 Task: Add Attachment from Trello to Card Card0000000054 in Board Board0000000014 in Workspace WS0000000005 in Trello. Add Cover Blue to Card Card0000000054 in Board Board0000000014 in Workspace WS0000000005 in Trello. Add "Copy Card To …" Button titled Button0000000054 to "bottom" of the list "To Do" to Card Card0000000054 in Board Board0000000014 in Workspace WS0000000005 in Trello. Add Description DS0000000054 to Card Card0000000054 in Board Board0000000014 in Workspace WS0000000005 in Trello. Add Comment CM0000000054 to Card Card0000000054 in Board Board0000000014 in Workspace WS0000000005 in Trello
Action: Mouse moved to (140, 354)
Screenshot: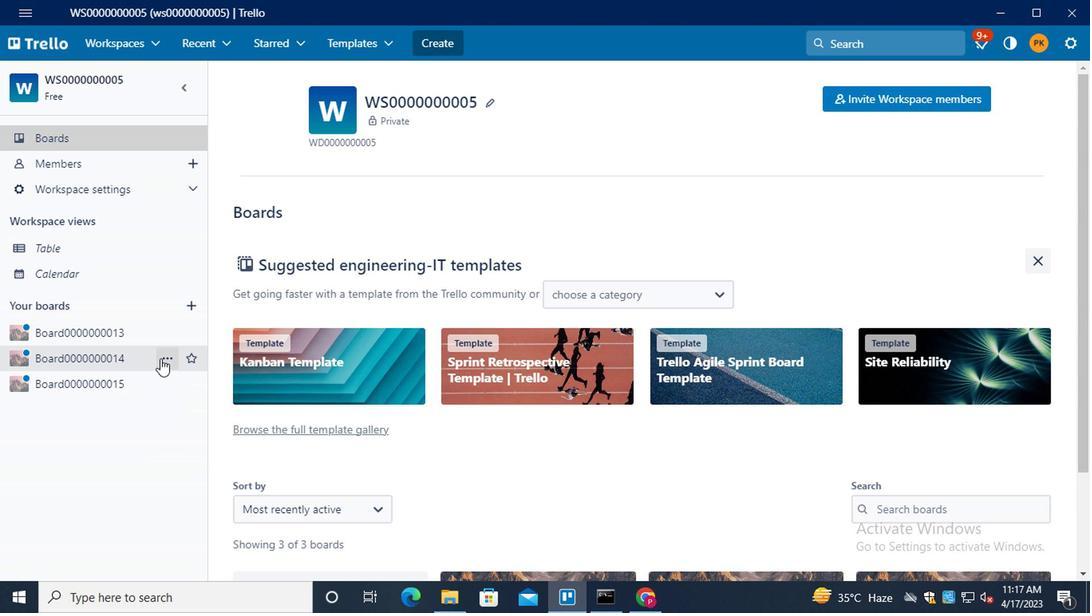 
Action: Mouse pressed left at (140, 354)
Screenshot: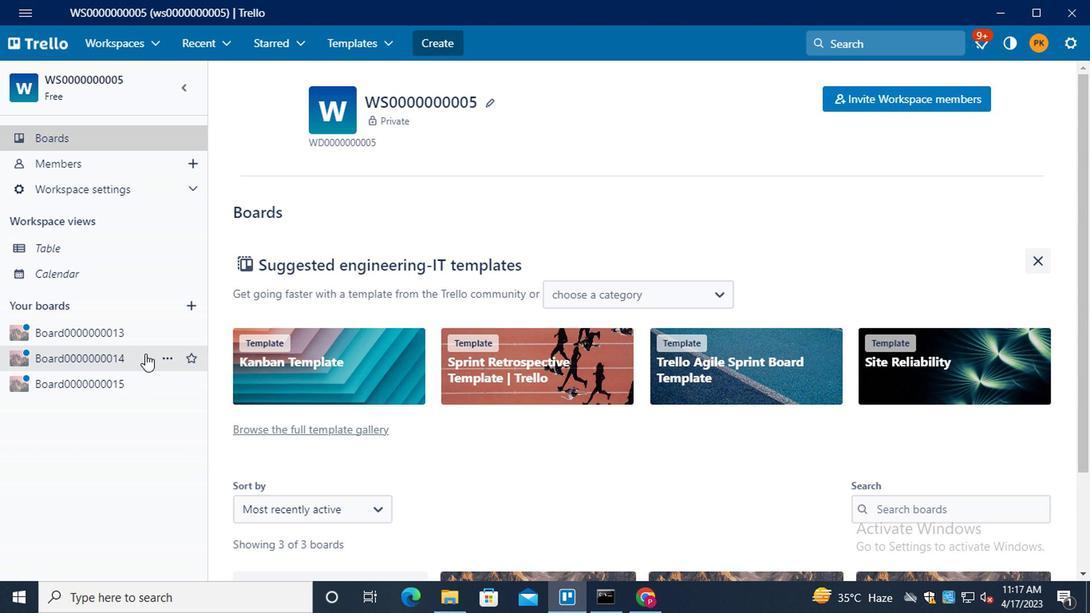 
Action: Mouse moved to (313, 298)
Screenshot: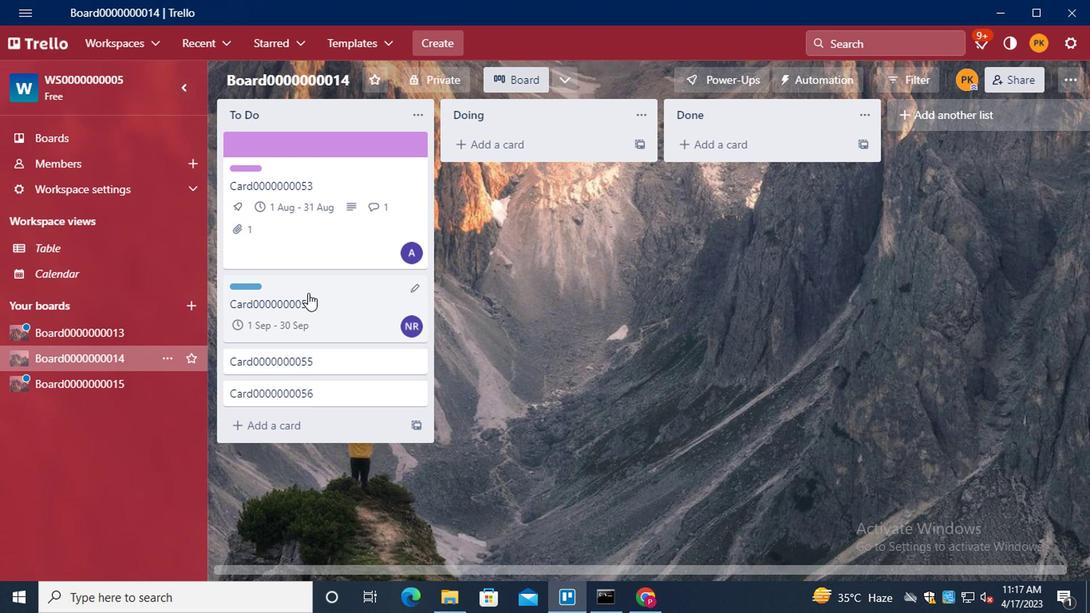
Action: Mouse pressed left at (313, 298)
Screenshot: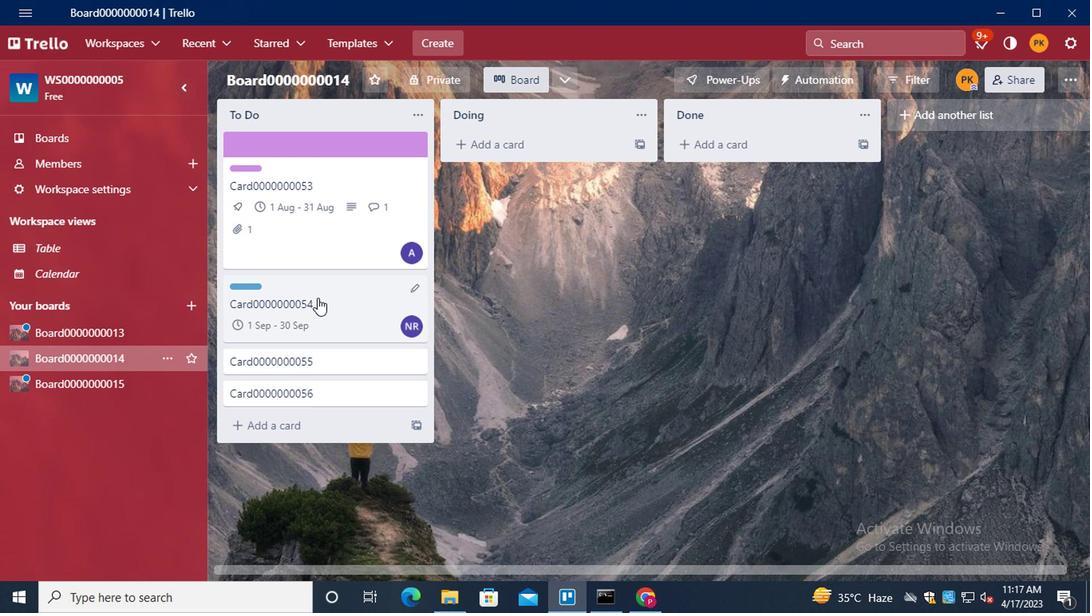 
Action: Mouse moved to (703, 274)
Screenshot: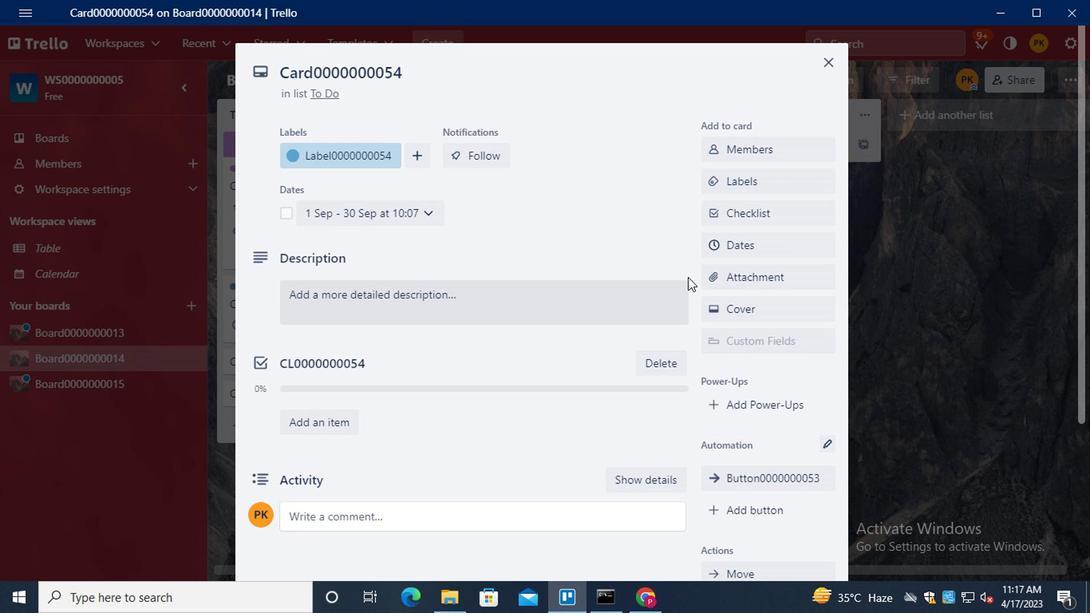 
Action: Mouse pressed left at (703, 274)
Screenshot: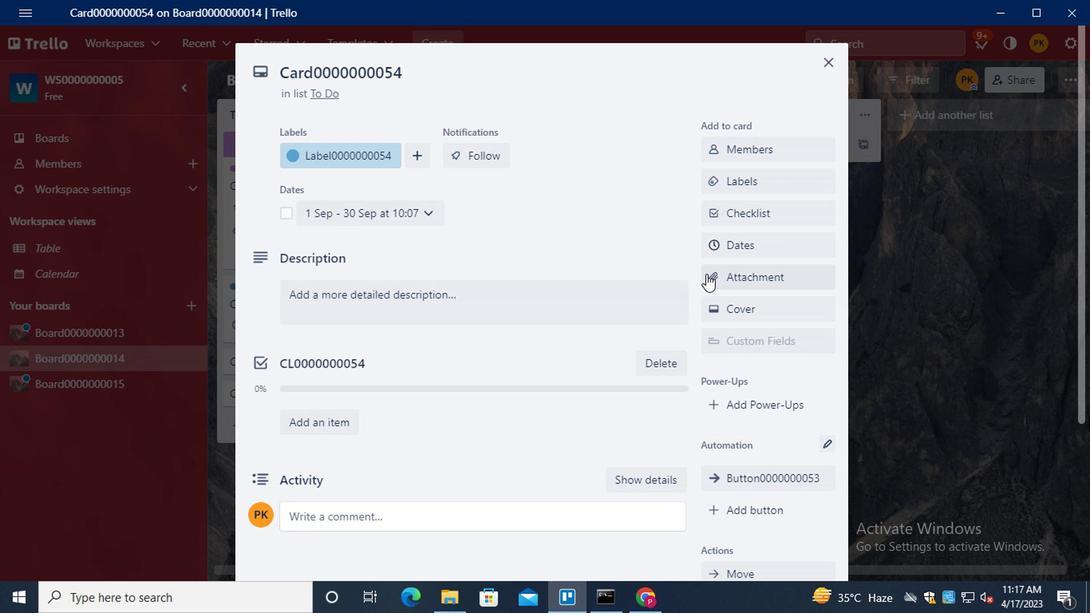 
Action: Mouse moved to (749, 170)
Screenshot: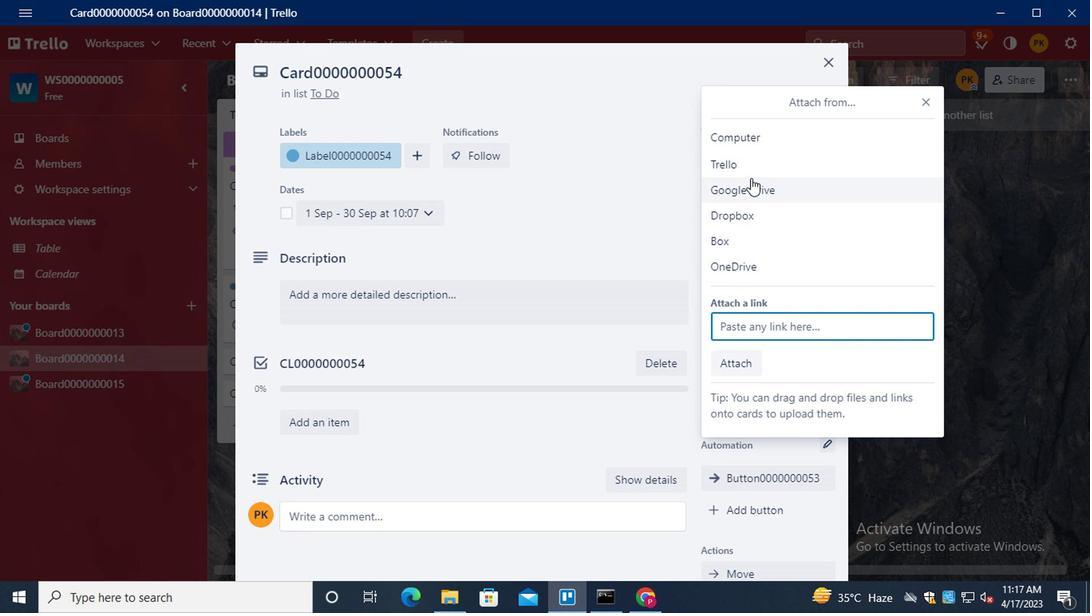 
Action: Mouse pressed left at (749, 170)
Screenshot: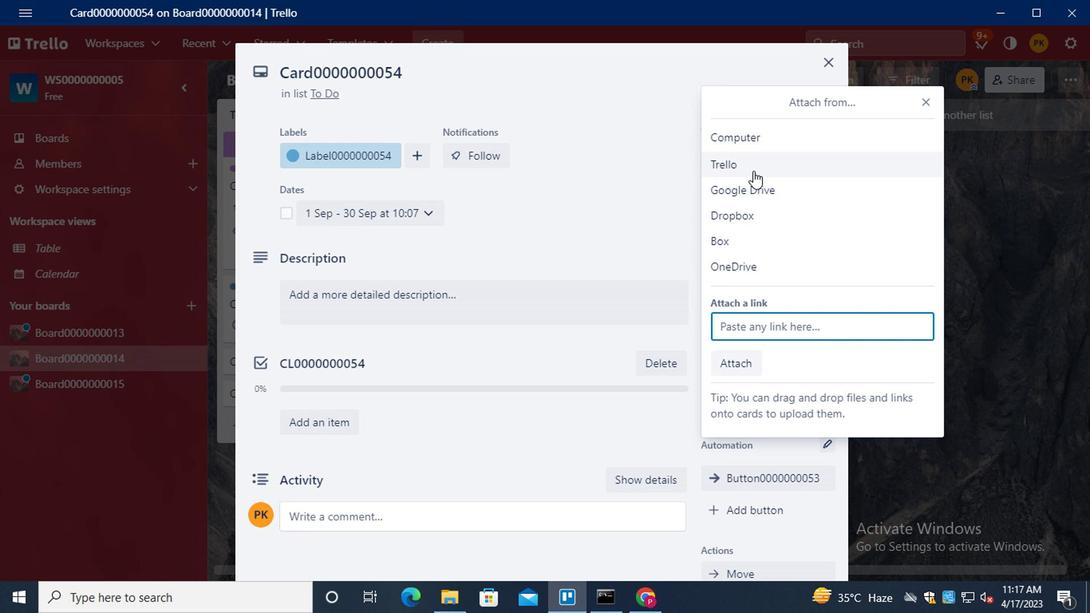 
Action: Mouse moved to (733, 481)
Screenshot: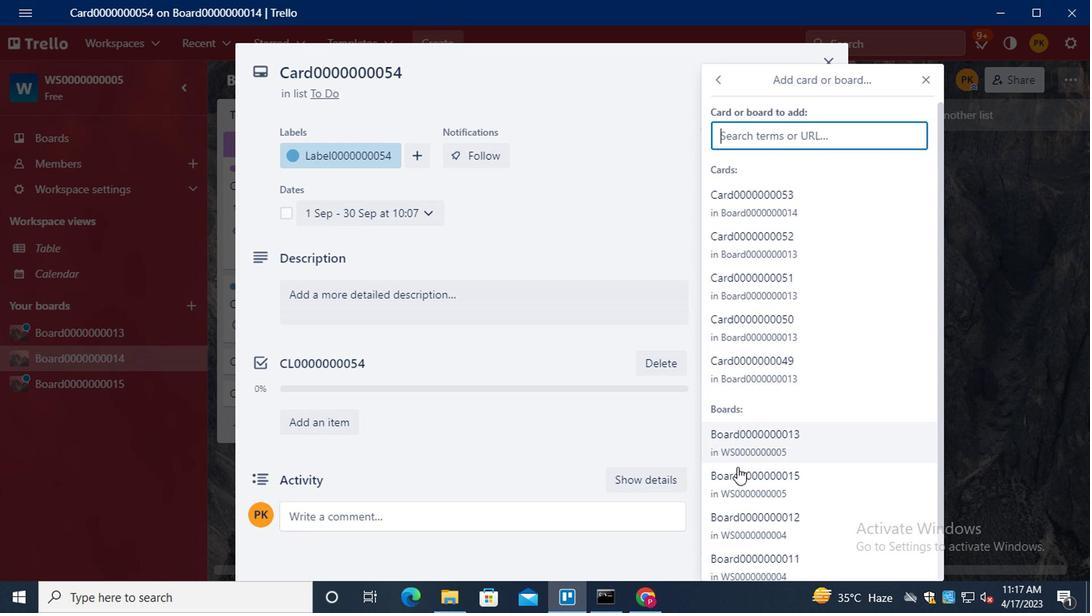 
Action: Mouse pressed left at (733, 481)
Screenshot: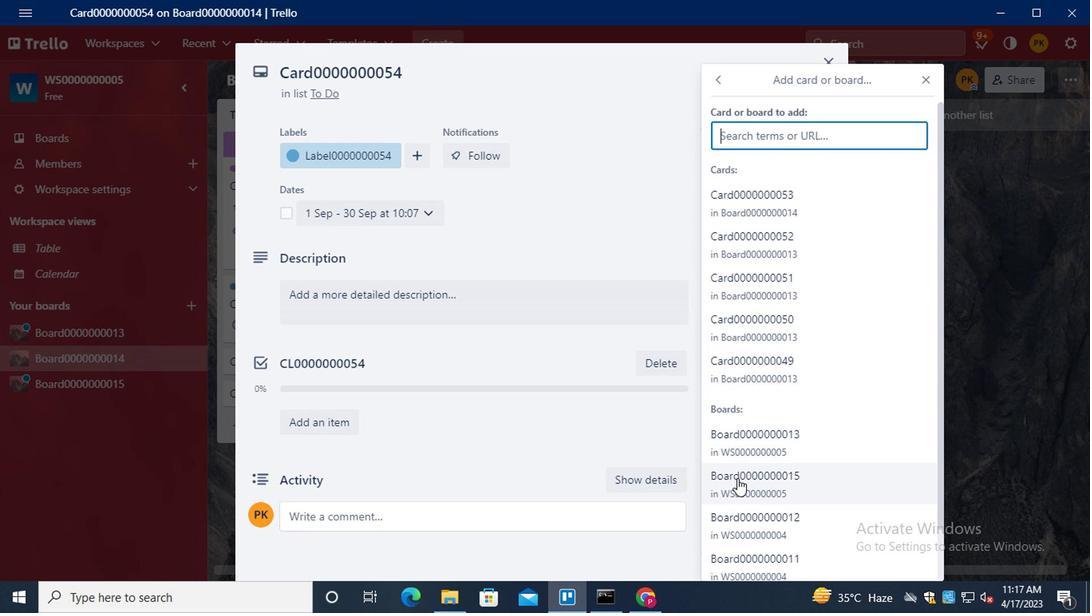 
Action: Mouse moved to (727, 307)
Screenshot: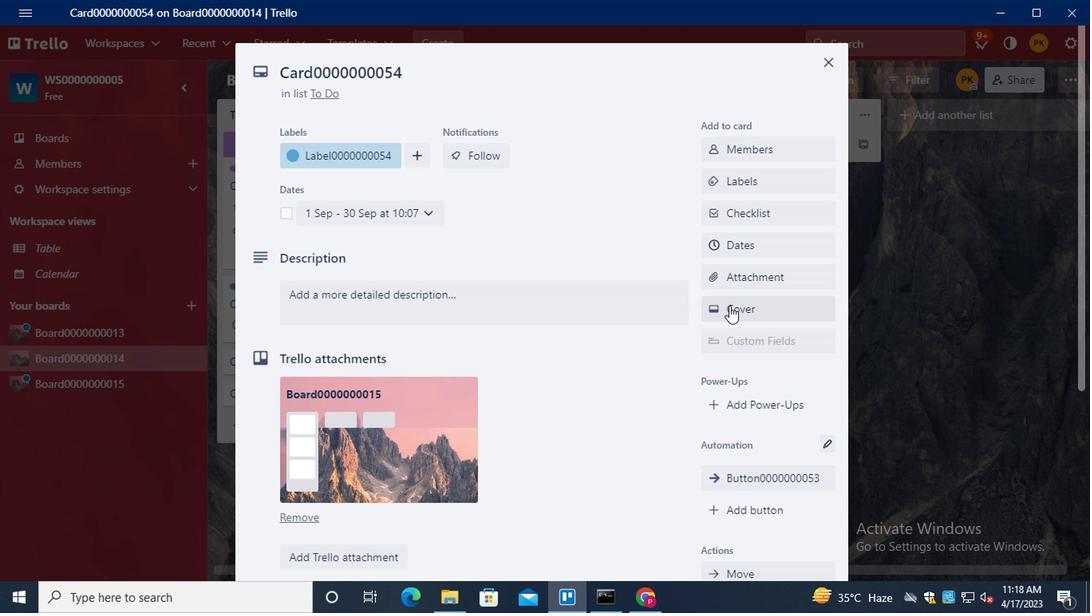 
Action: Mouse pressed left at (727, 307)
Screenshot: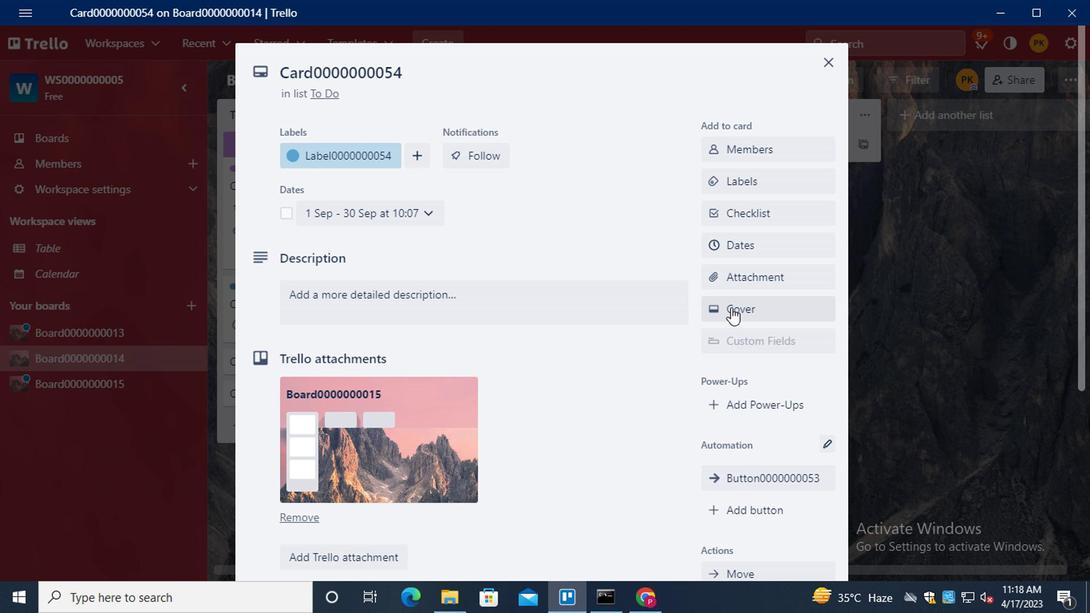 
Action: Mouse moved to (735, 292)
Screenshot: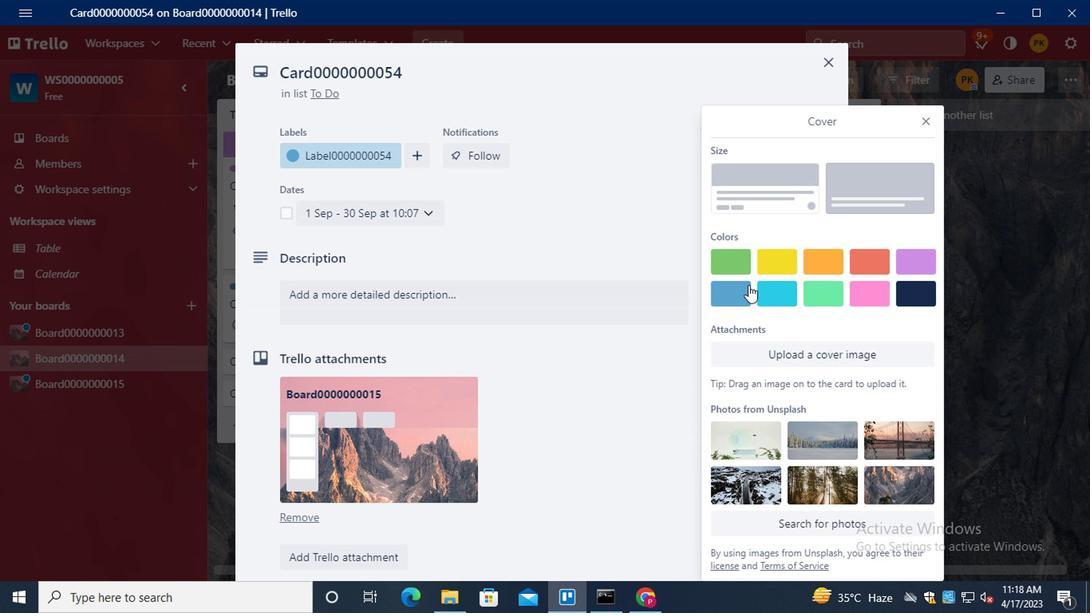 
Action: Mouse pressed left at (735, 292)
Screenshot: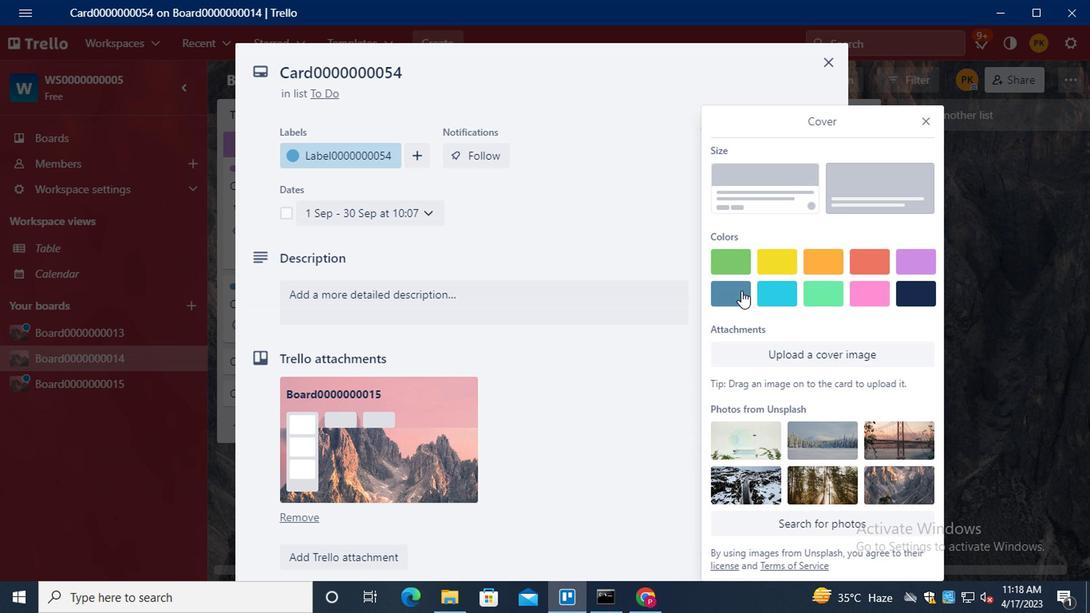 
Action: Mouse moved to (918, 97)
Screenshot: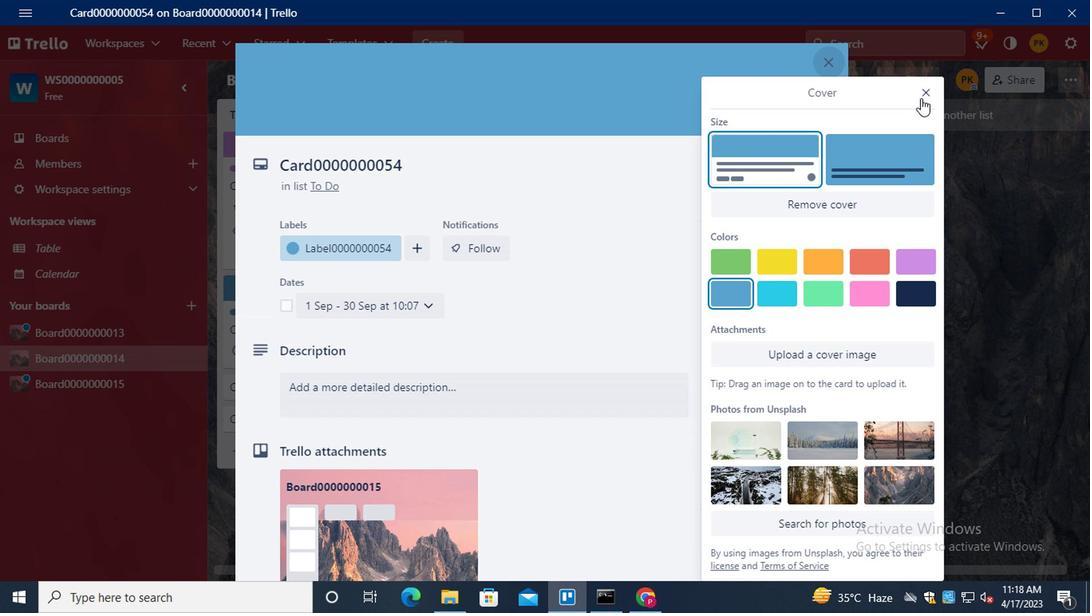 
Action: Mouse pressed left at (918, 97)
Screenshot: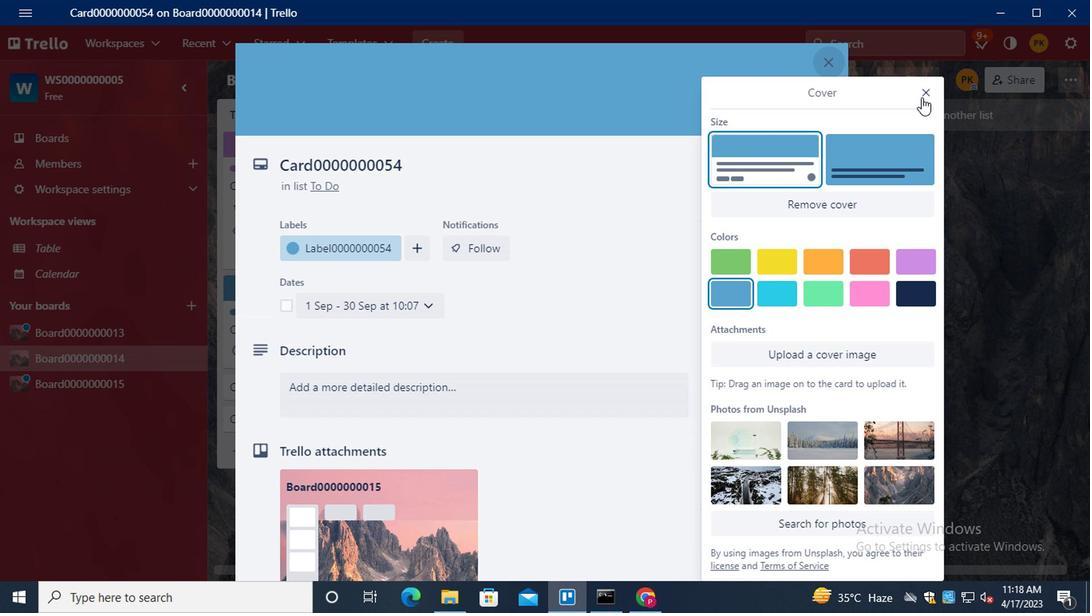 
Action: Mouse moved to (803, 270)
Screenshot: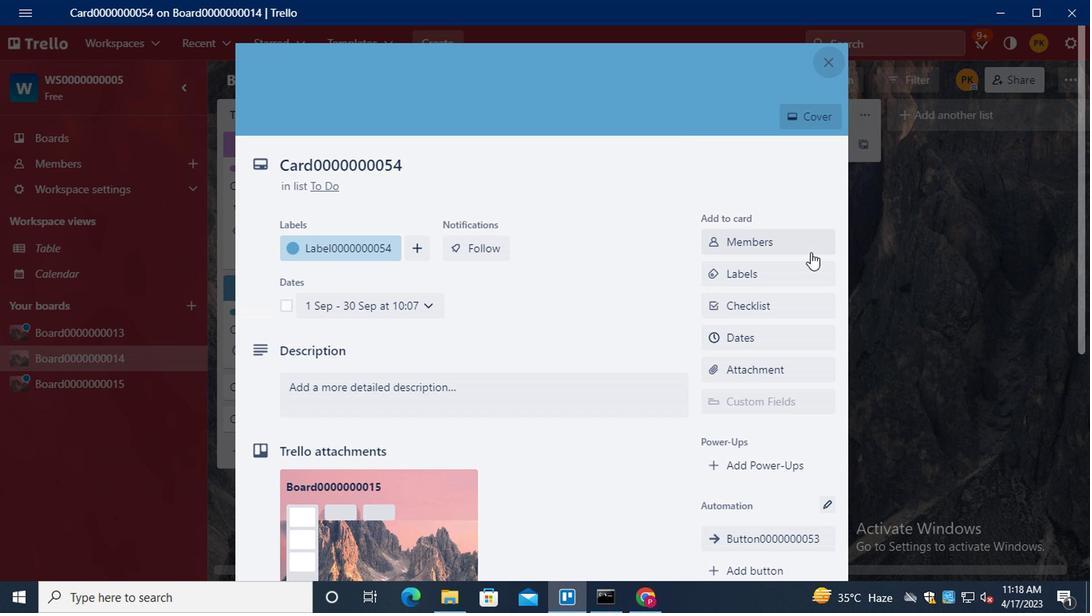
Action: Mouse scrolled (803, 269) with delta (0, 0)
Screenshot: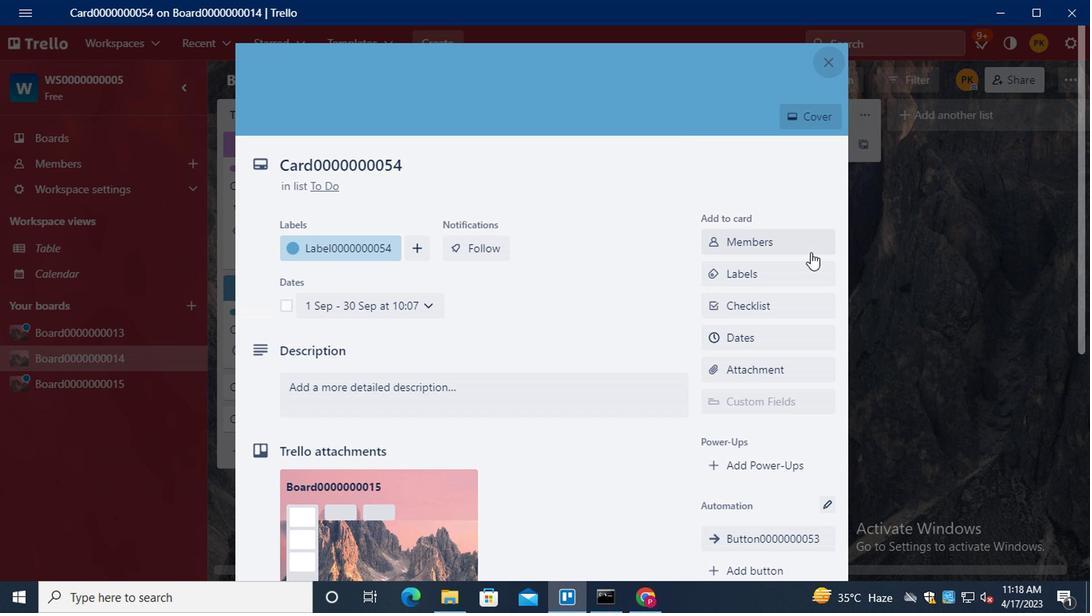 
Action: Mouse moved to (802, 274)
Screenshot: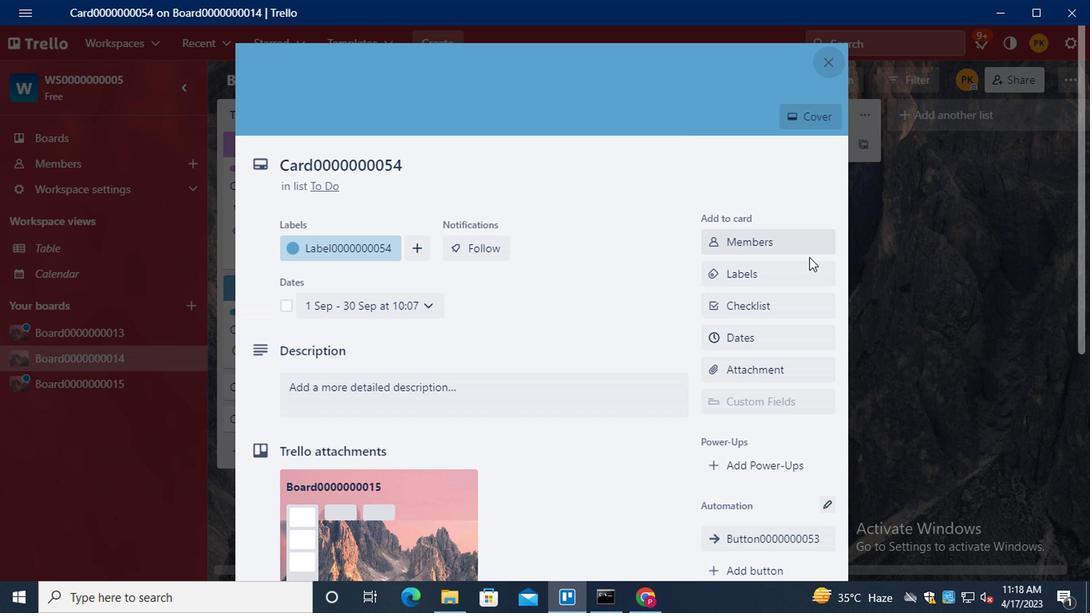 
Action: Mouse scrolled (802, 273) with delta (0, 0)
Screenshot: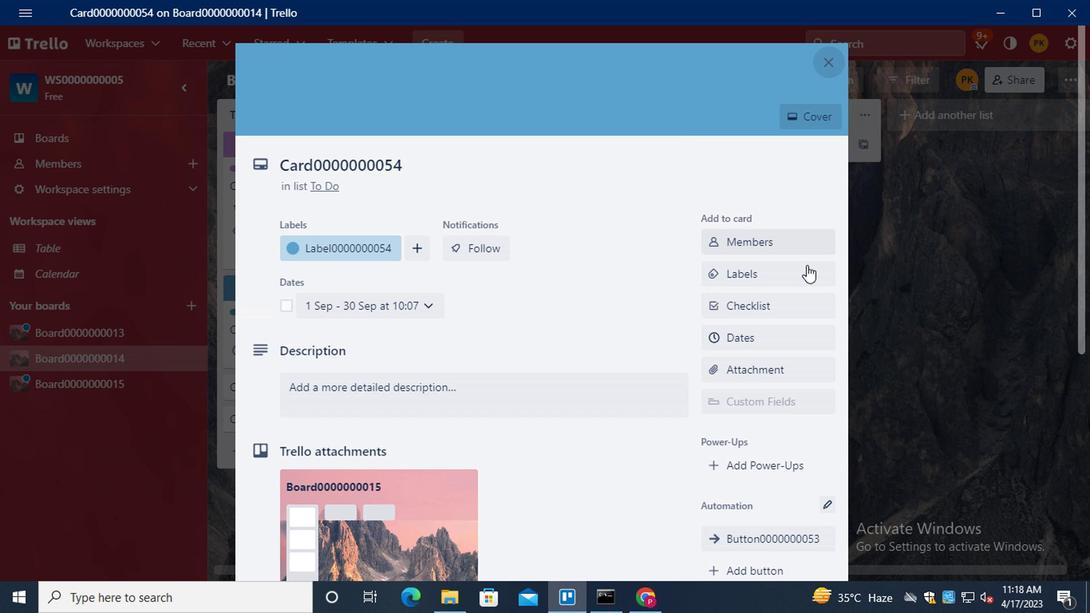 
Action: Mouse moved to (758, 407)
Screenshot: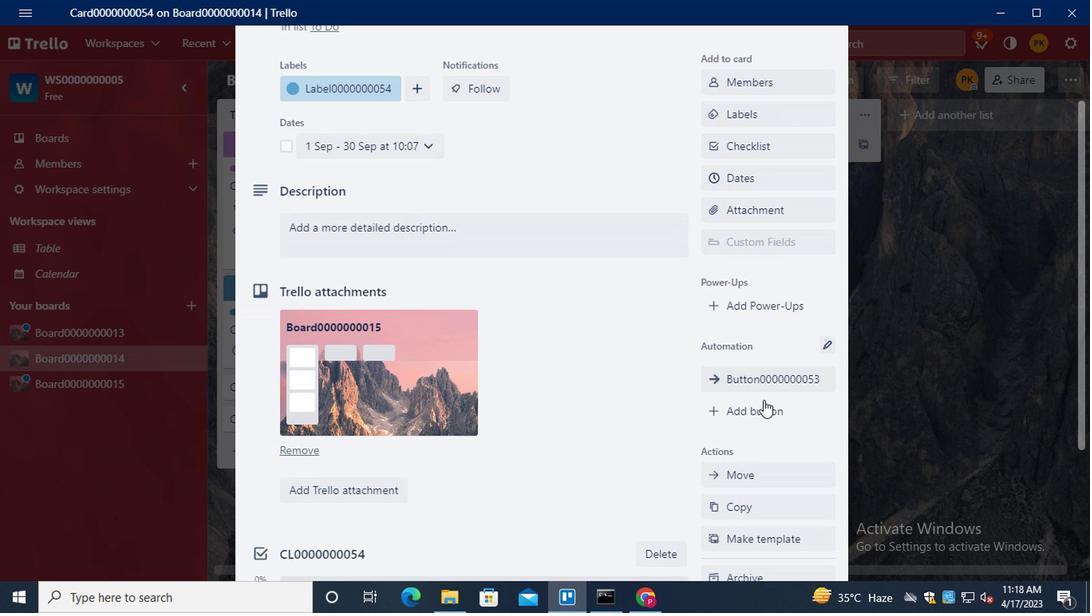 
Action: Mouse pressed left at (758, 407)
Screenshot: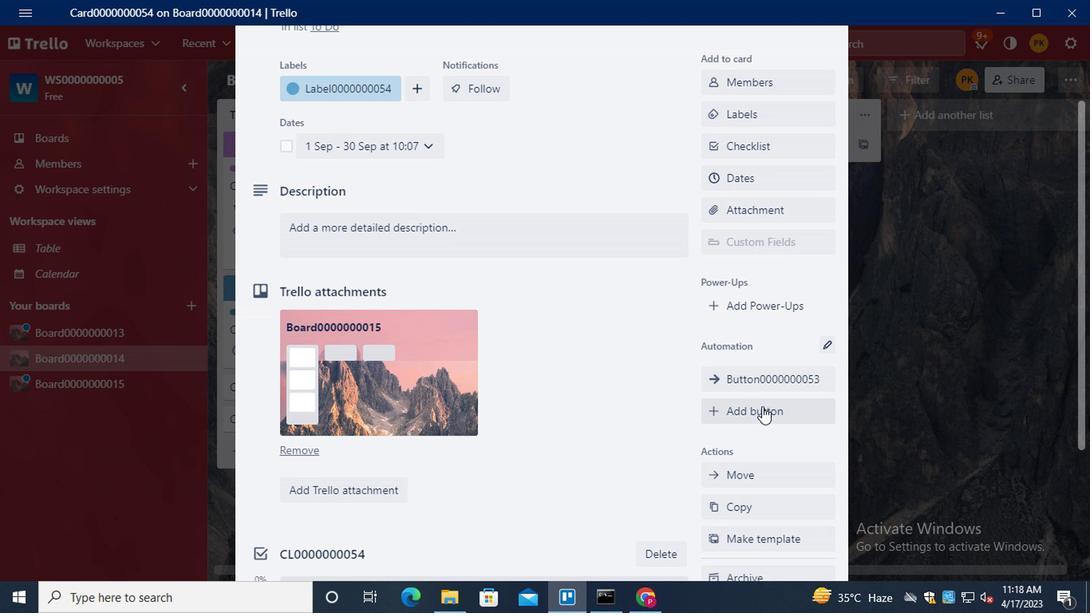 
Action: Mouse moved to (792, 176)
Screenshot: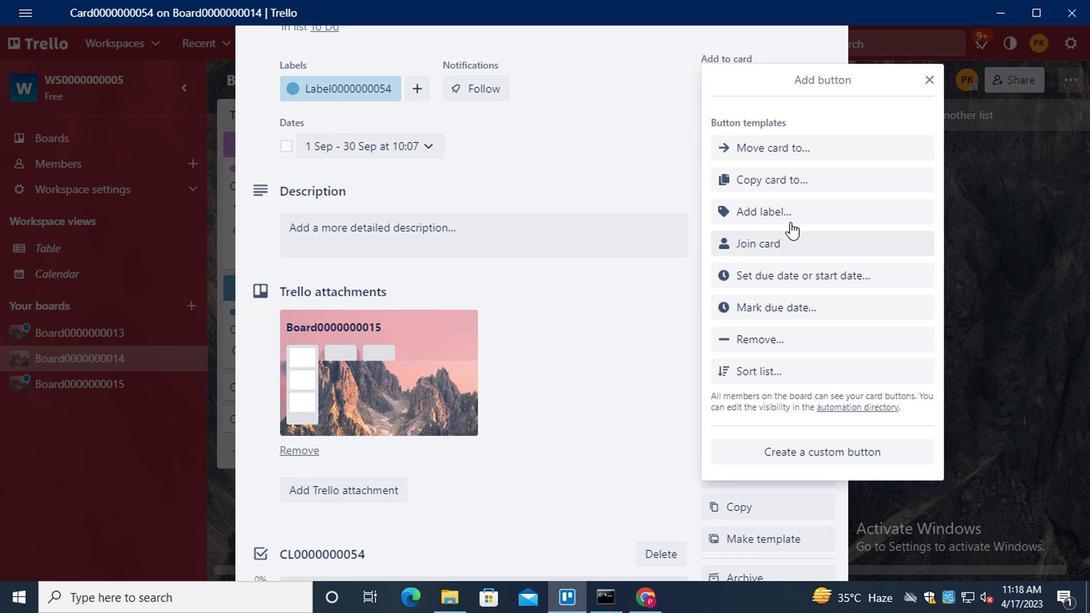 
Action: Mouse pressed left at (792, 176)
Screenshot: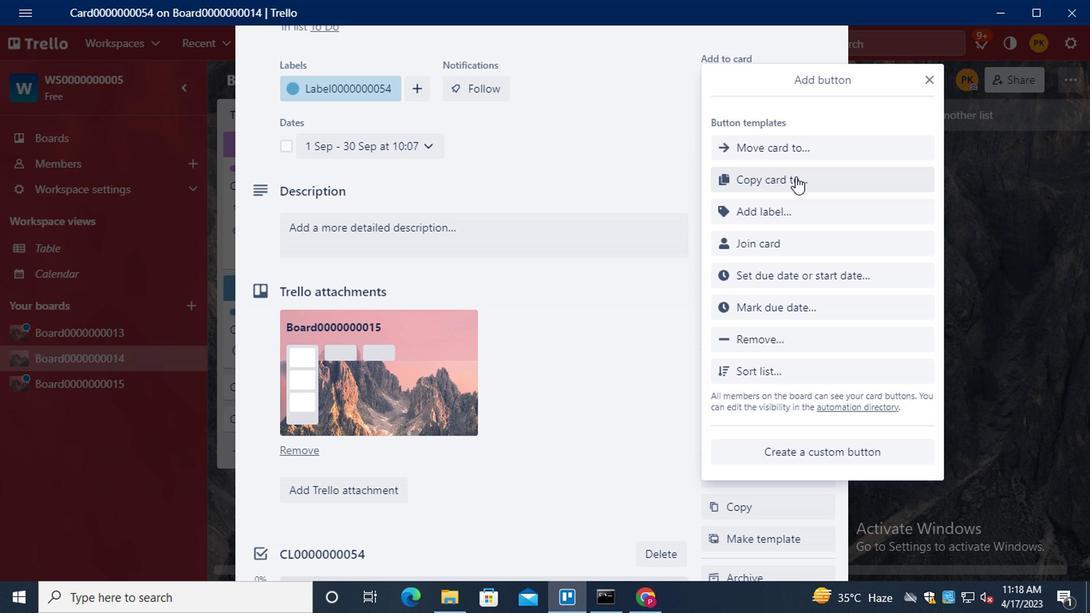 
Action: Key pressed <Key.shift>BUTTON0000000054
Screenshot: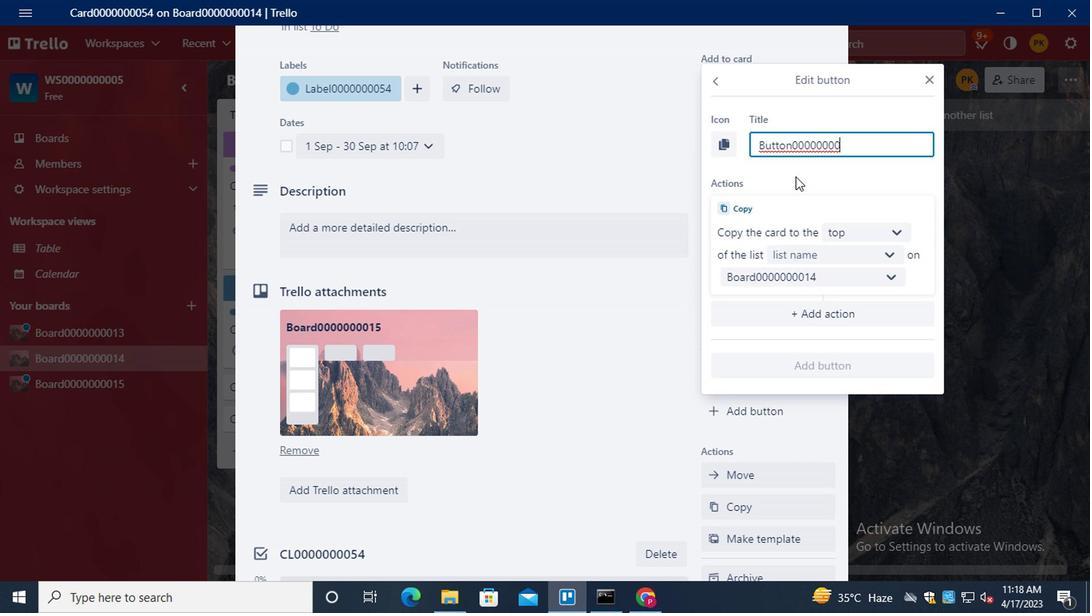 
Action: Mouse moved to (847, 228)
Screenshot: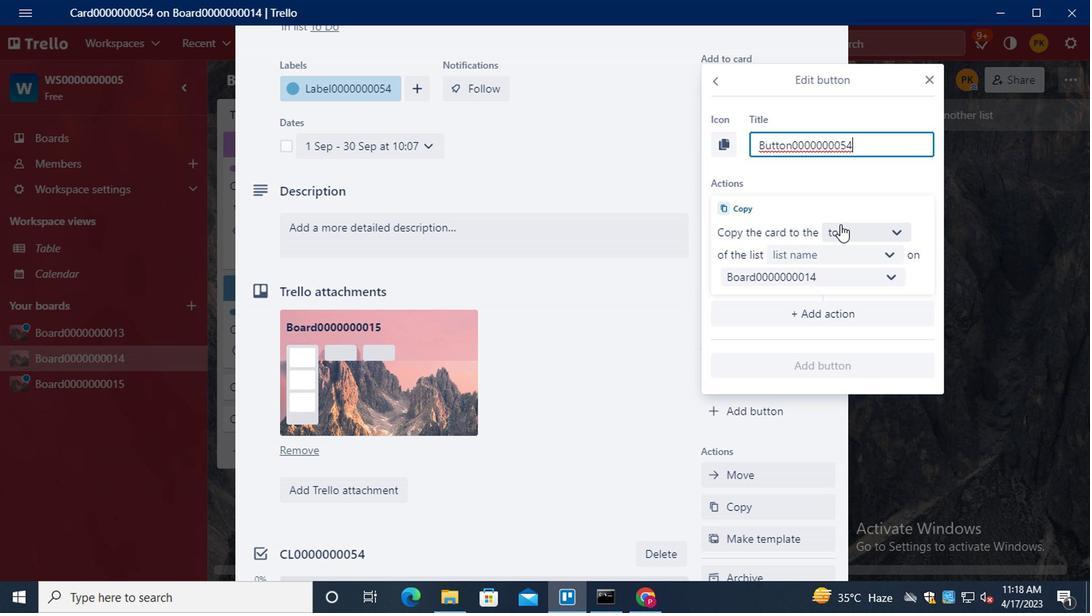 
Action: Mouse pressed left at (847, 228)
Screenshot: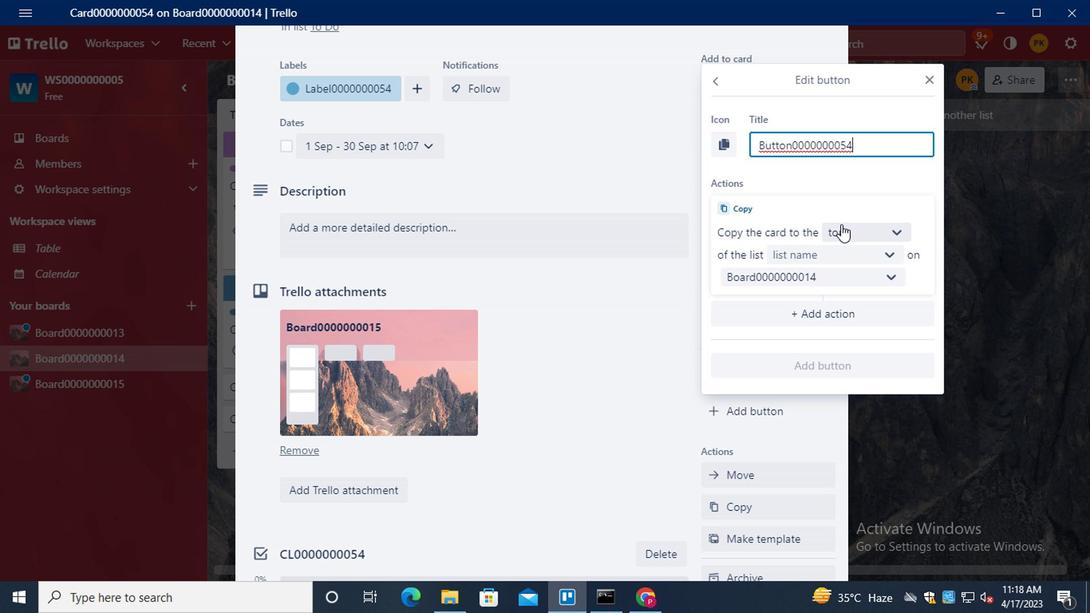 
Action: Mouse moved to (855, 280)
Screenshot: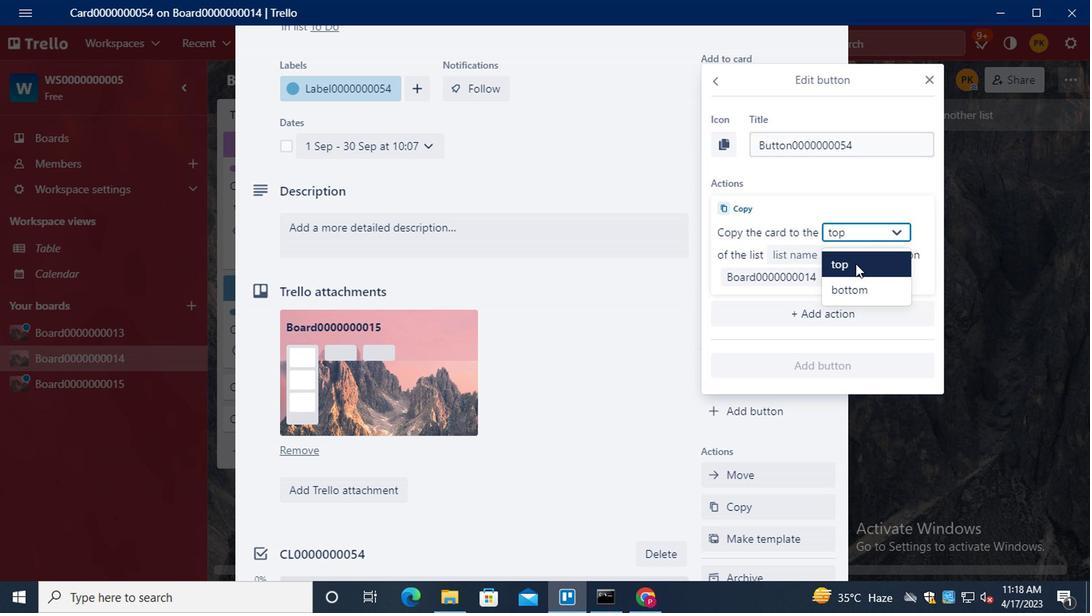 
Action: Mouse pressed left at (855, 280)
Screenshot: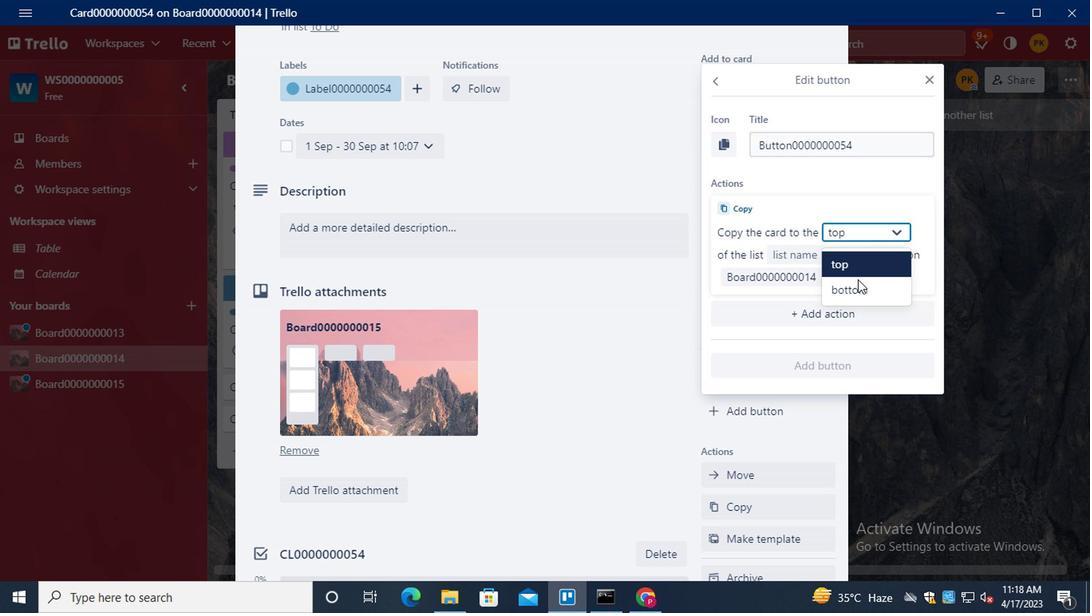 
Action: Mouse moved to (847, 256)
Screenshot: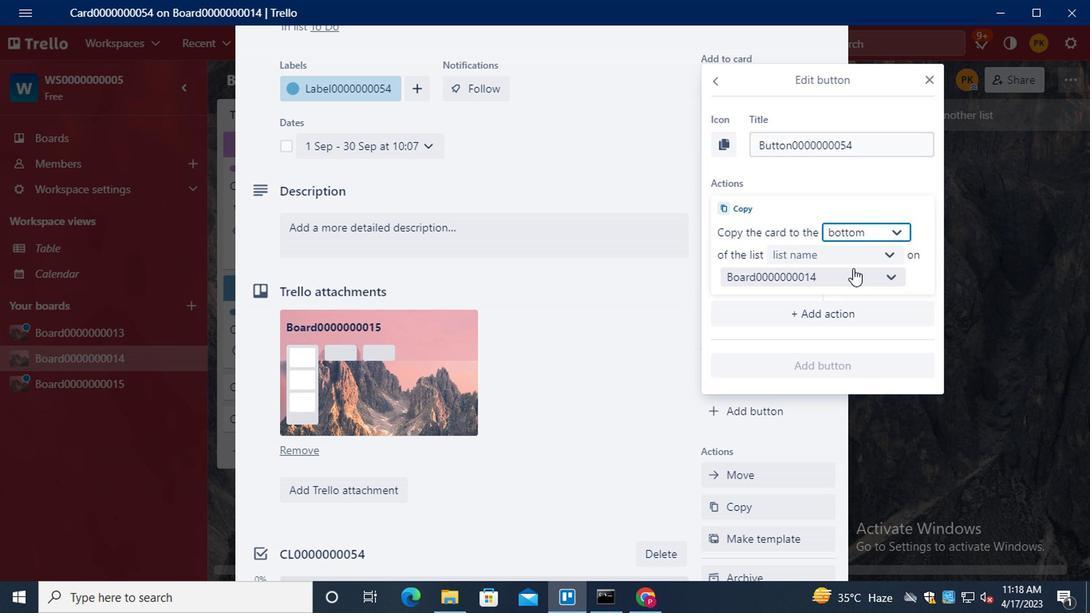 
Action: Mouse pressed left at (847, 256)
Screenshot: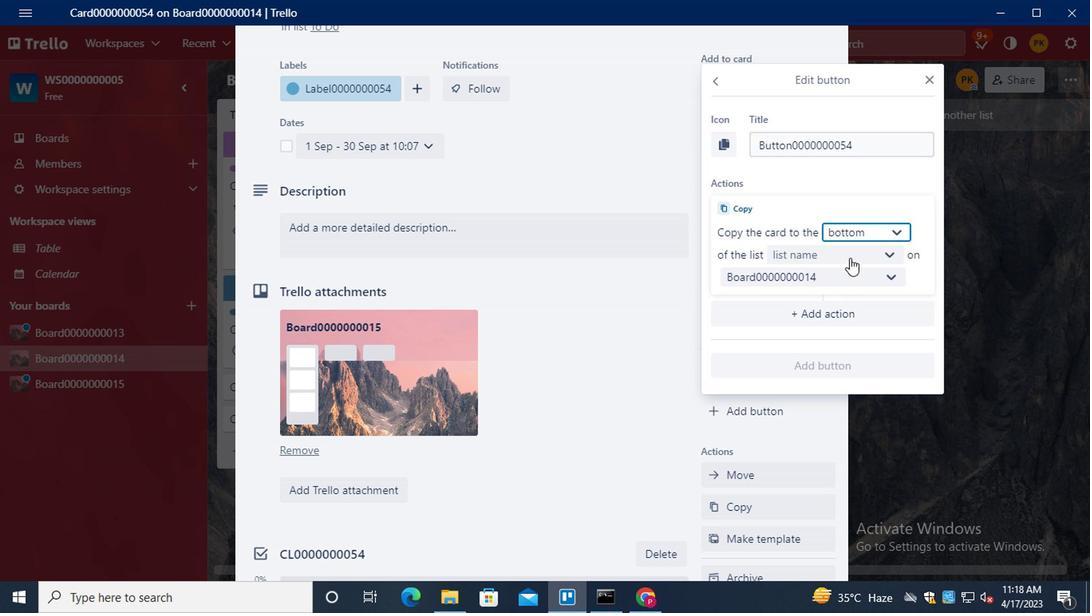 
Action: Mouse moved to (842, 286)
Screenshot: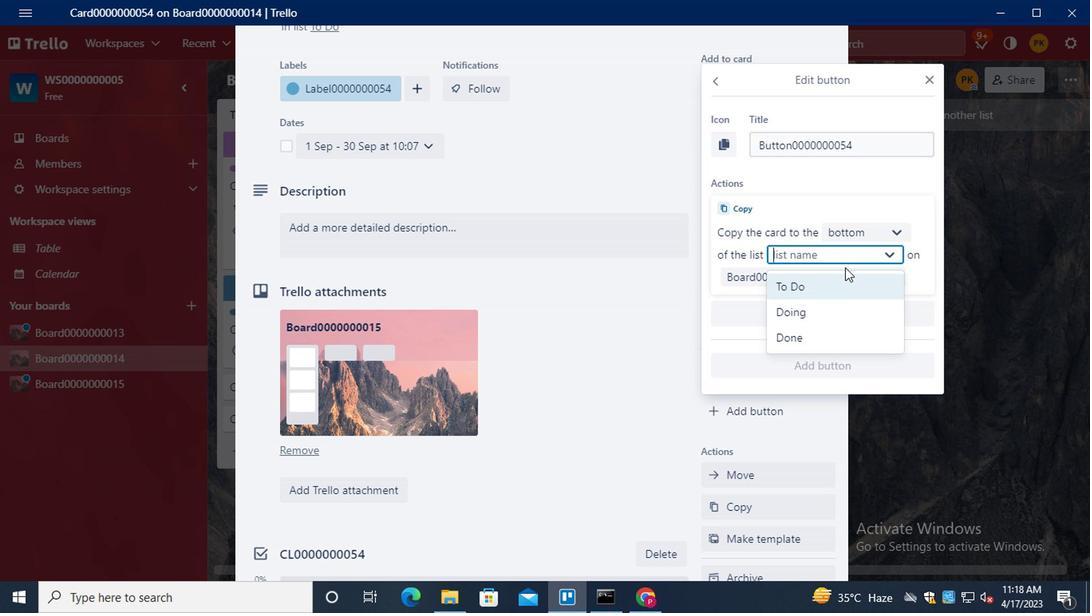 
Action: Mouse pressed left at (842, 286)
Screenshot: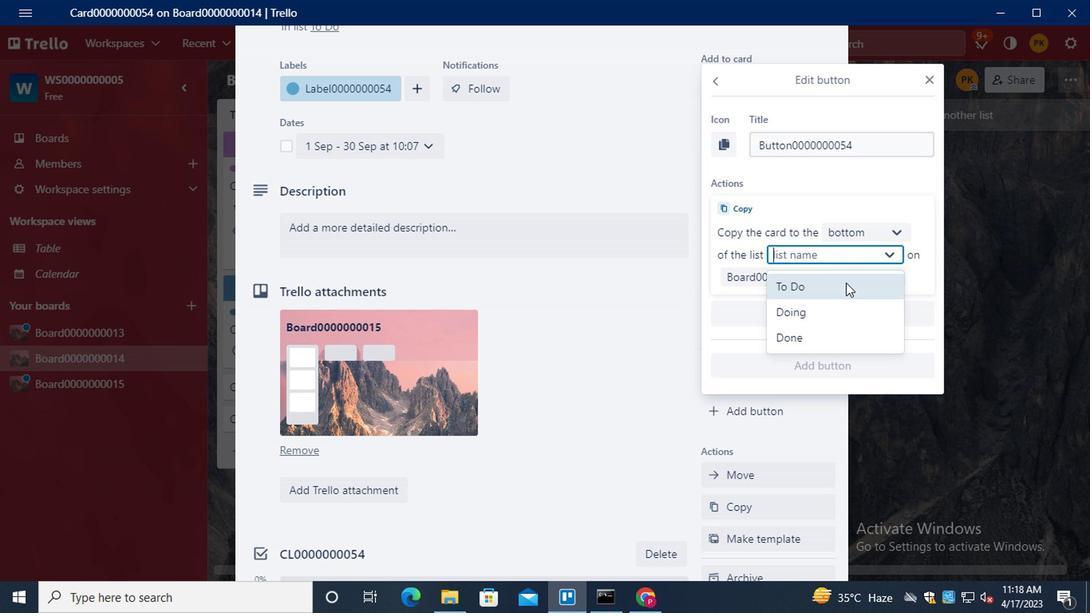 
Action: Mouse moved to (839, 366)
Screenshot: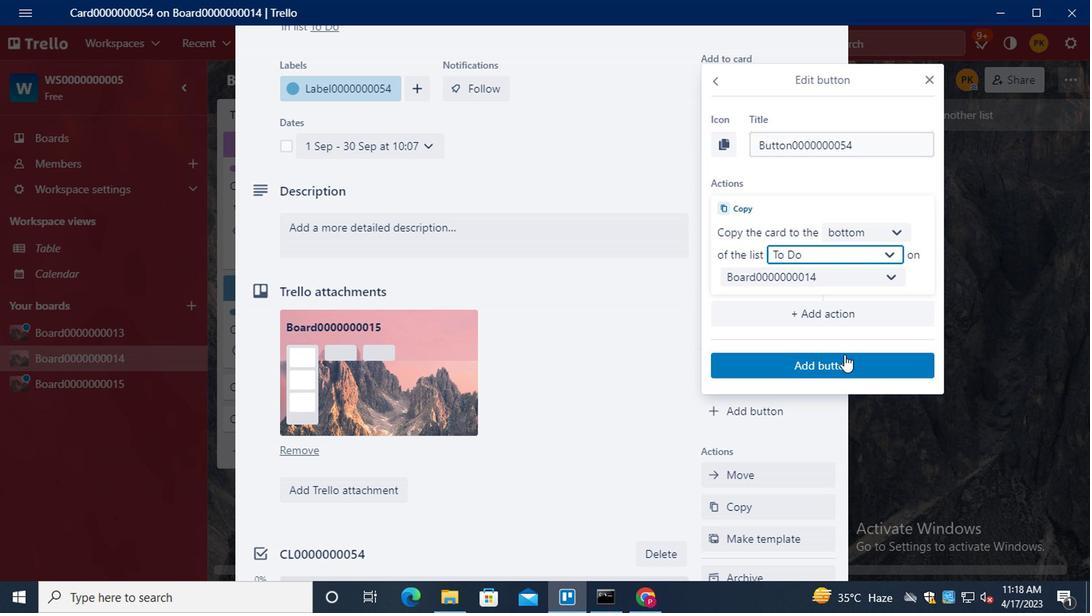 
Action: Mouse pressed left at (839, 366)
Screenshot: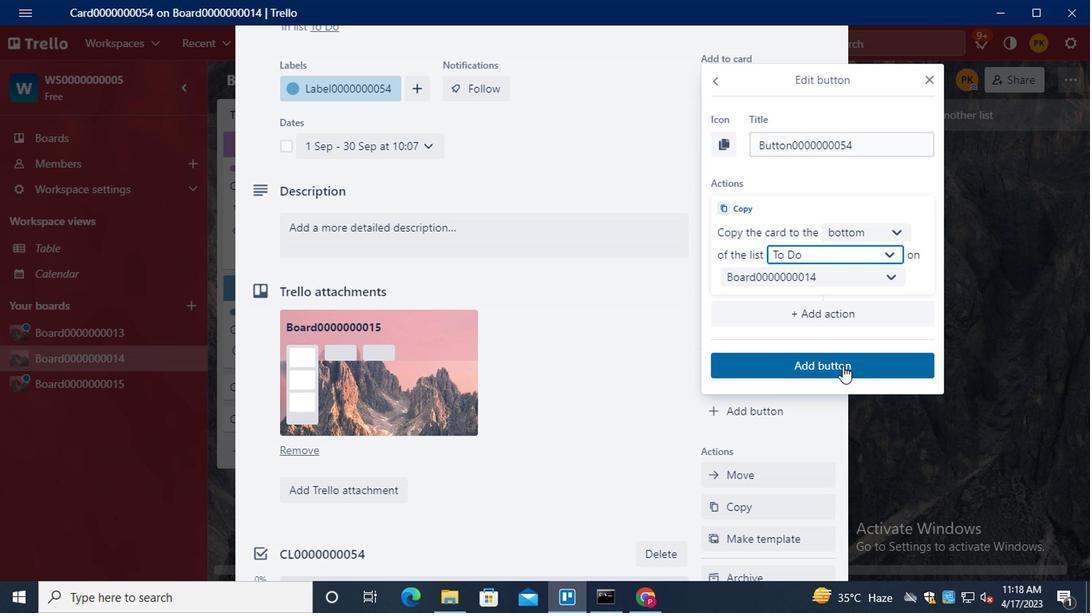 
Action: Mouse moved to (521, 243)
Screenshot: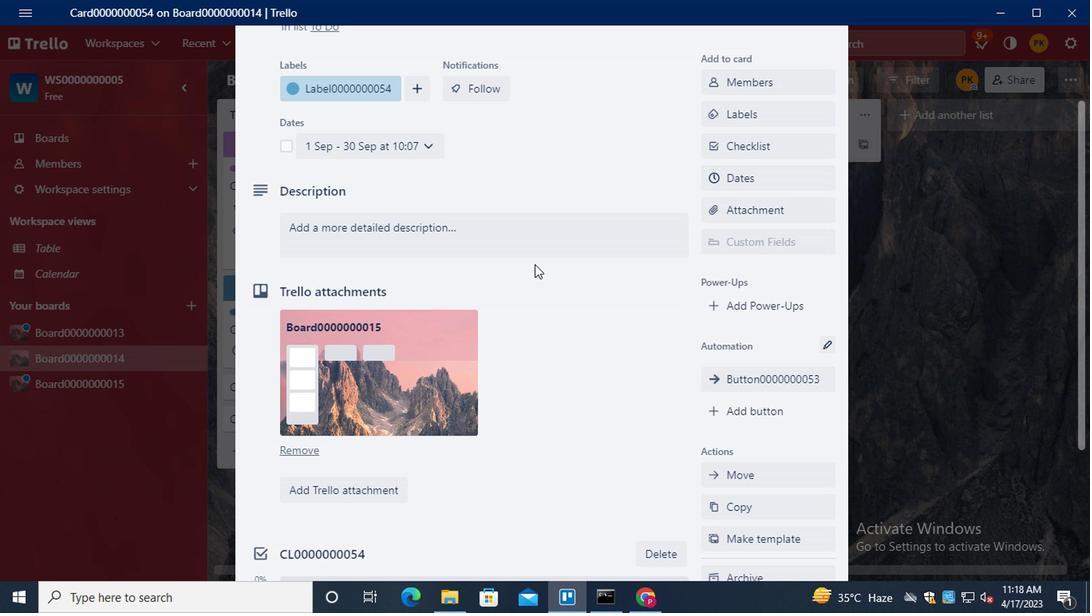 
Action: Mouse pressed left at (521, 243)
Screenshot: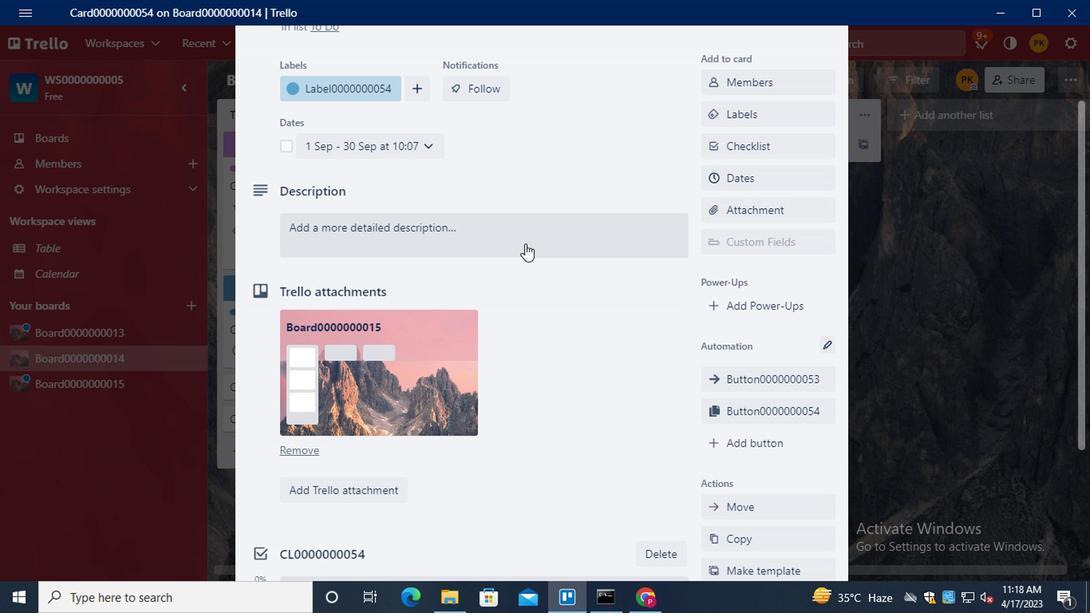 
Action: Key pressed <Key.shift><Key.shift><Key.shift>DS0000000054
Screenshot: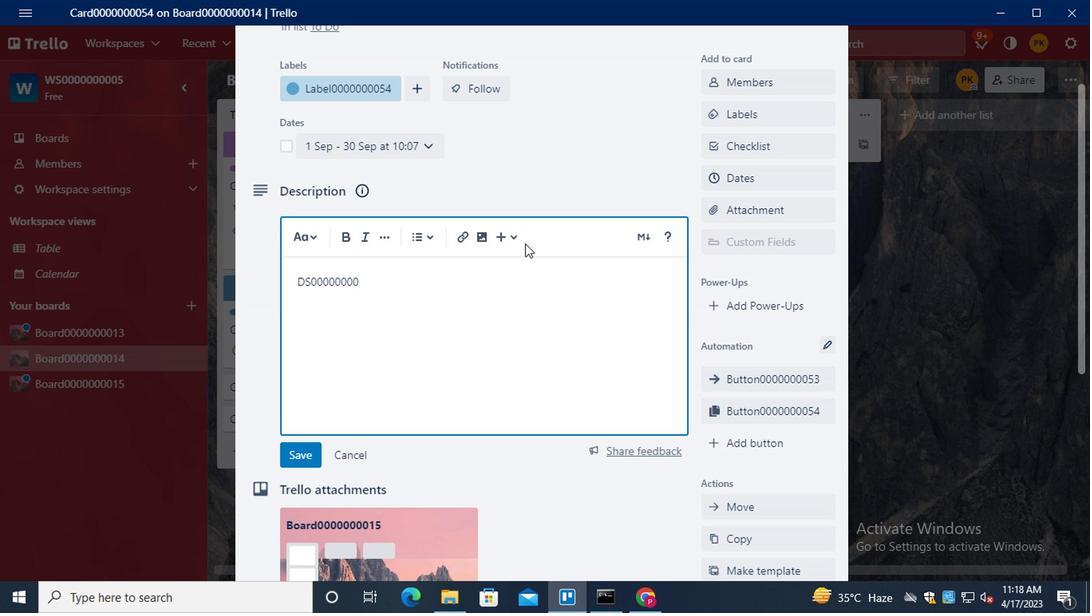 
Action: Mouse moved to (294, 460)
Screenshot: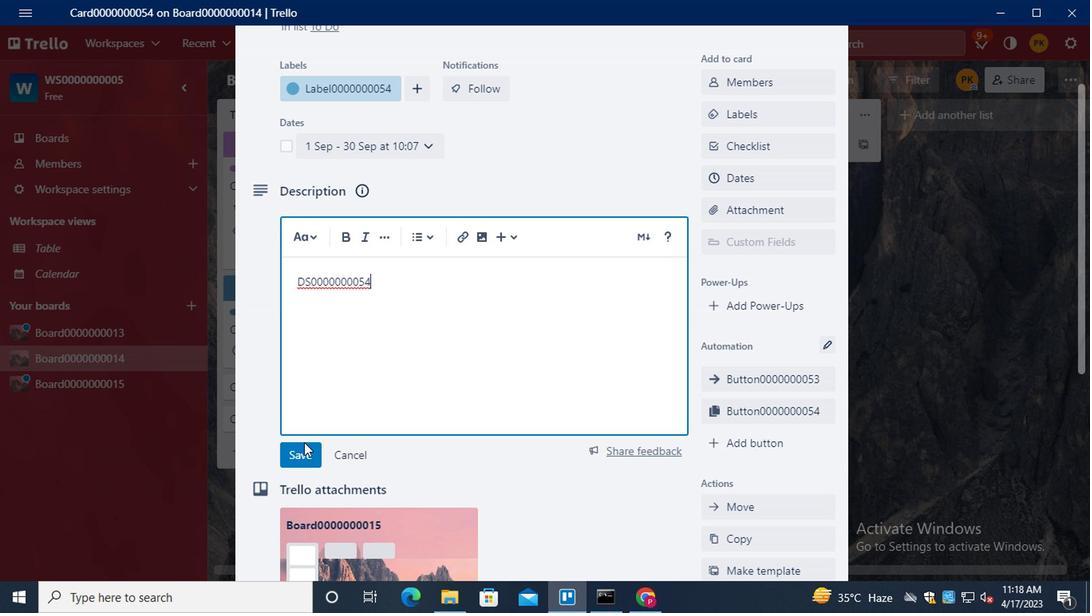 
Action: Mouse pressed left at (294, 460)
Screenshot: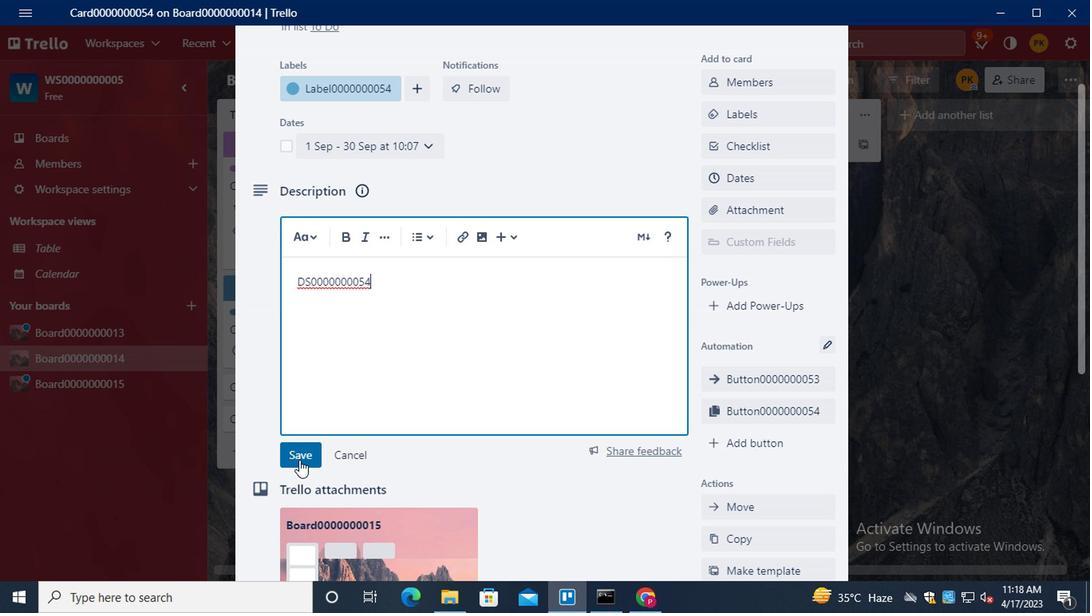 
Action: Mouse moved to (359, 410)
Screenshot: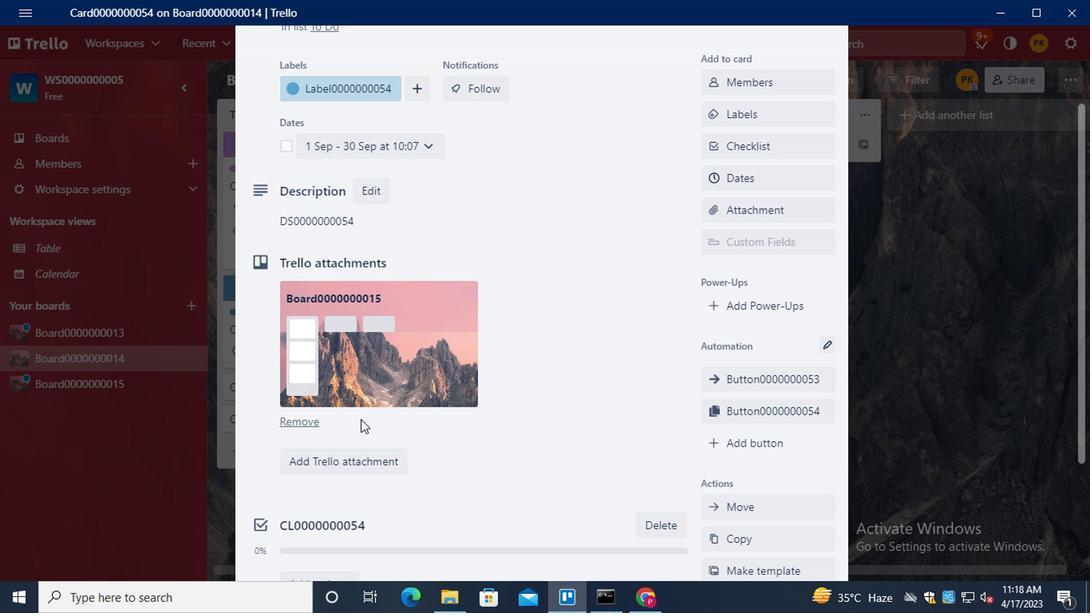
Action: Mouse scrolled (359, 409) with delta (0, 0)
Screenshot: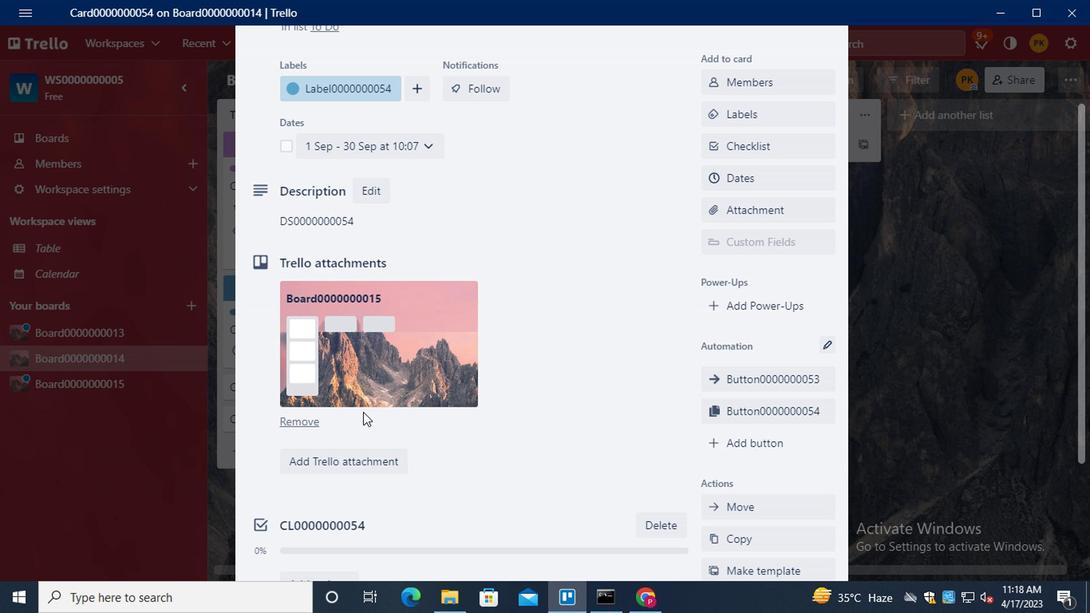 
Action: Mouse scrolled (359, 409) with delta (0, 0)
Screenshot: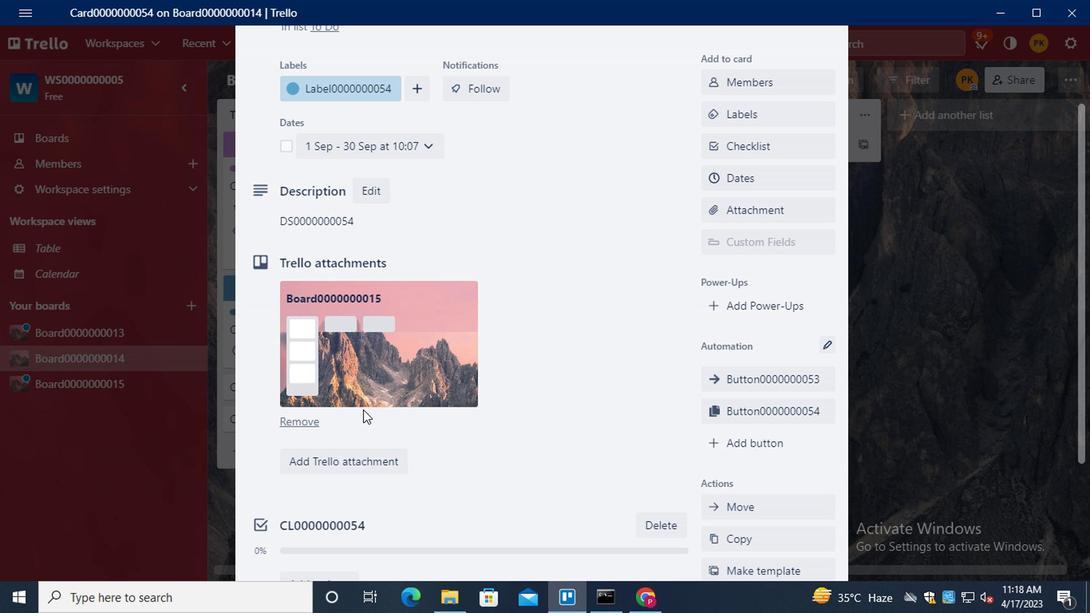 
Action: Mouse scrolled (359, 409) with delta (0, 0)
Screenshot: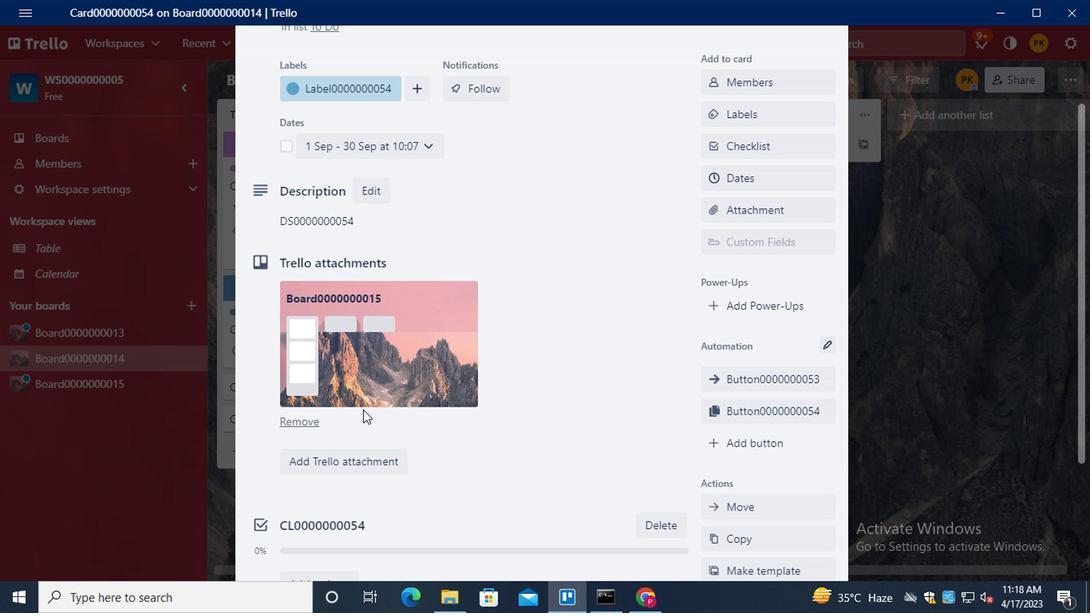 
Action: Mouse scrolled (359, 409) with delta (0, 0)
Screenshot: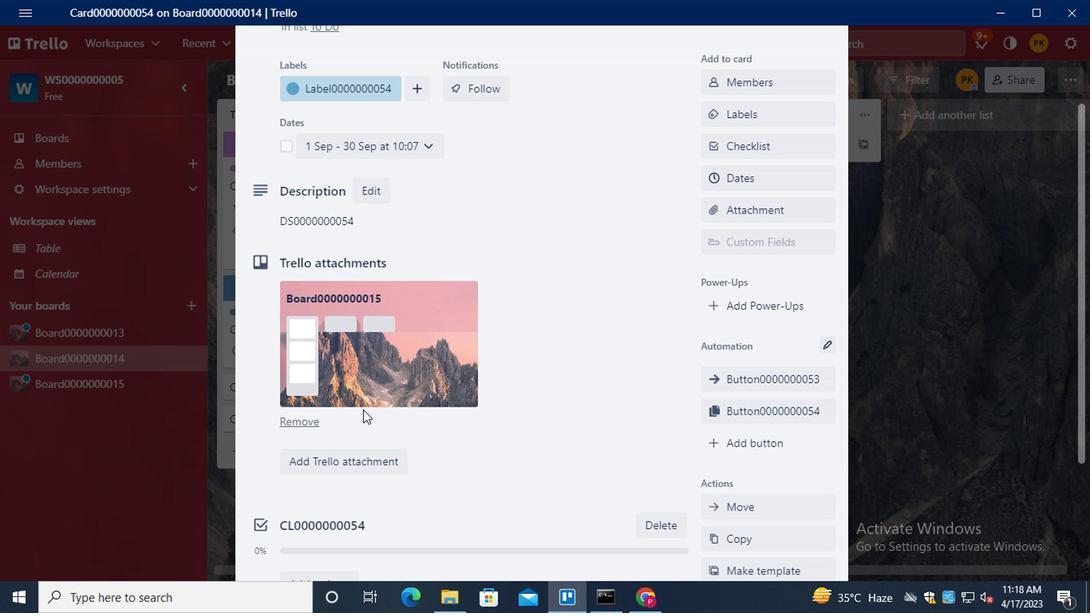 
Action: Mouse moved to (345, 478)
Screenshot: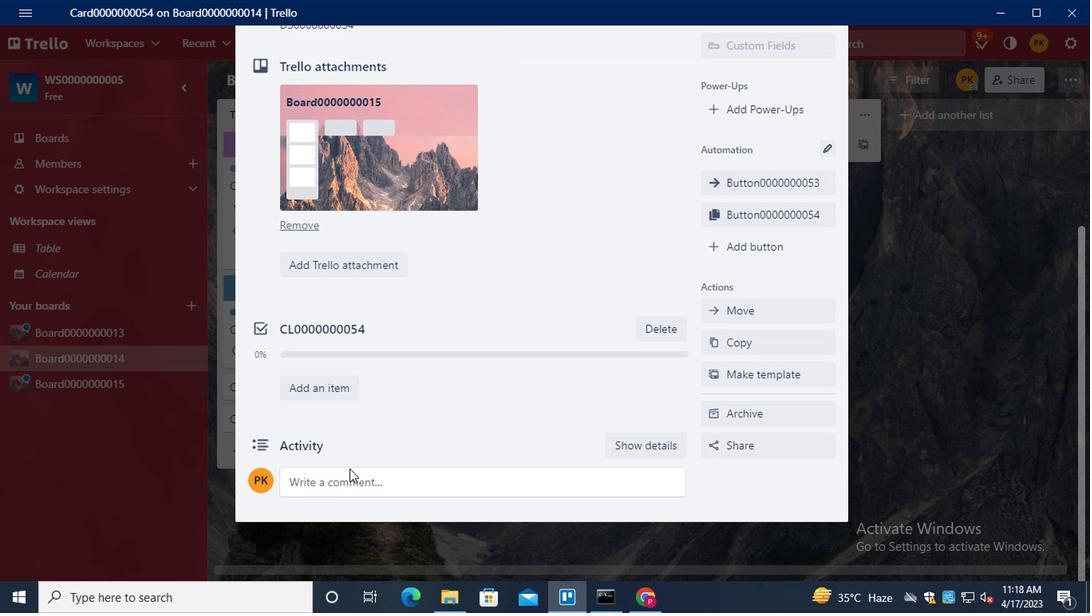 
Action: Mouse pressed left at (345, 478)
Screenshot: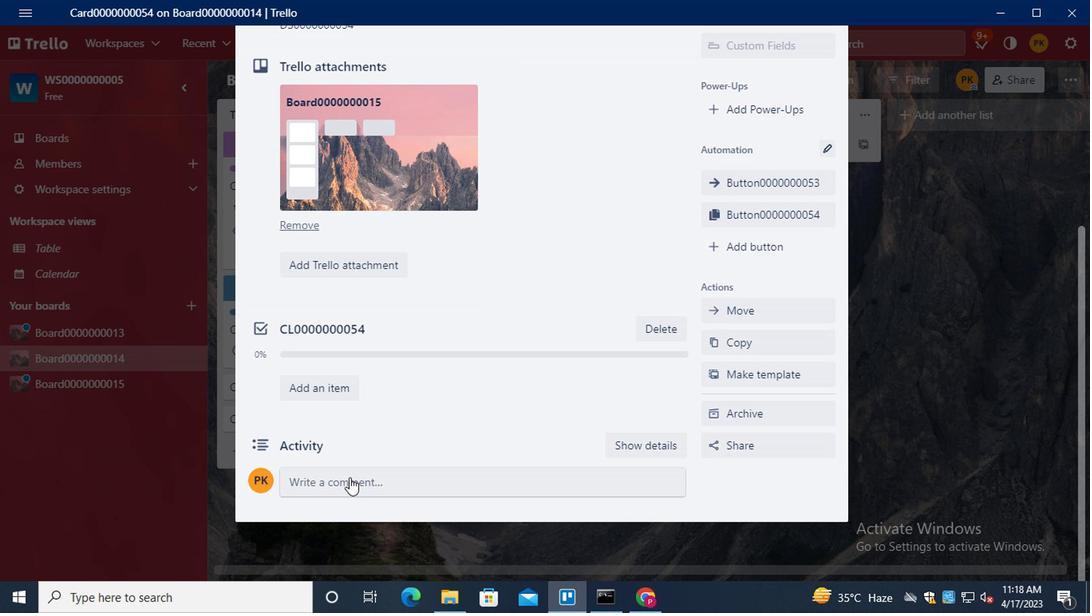 
Action: Key pressed <Key.shift><Key.shift><Key.shift><Key.shift><Key.shift><Key.shift><Key.shift><Key.shift>CM0000000054
Screenshot: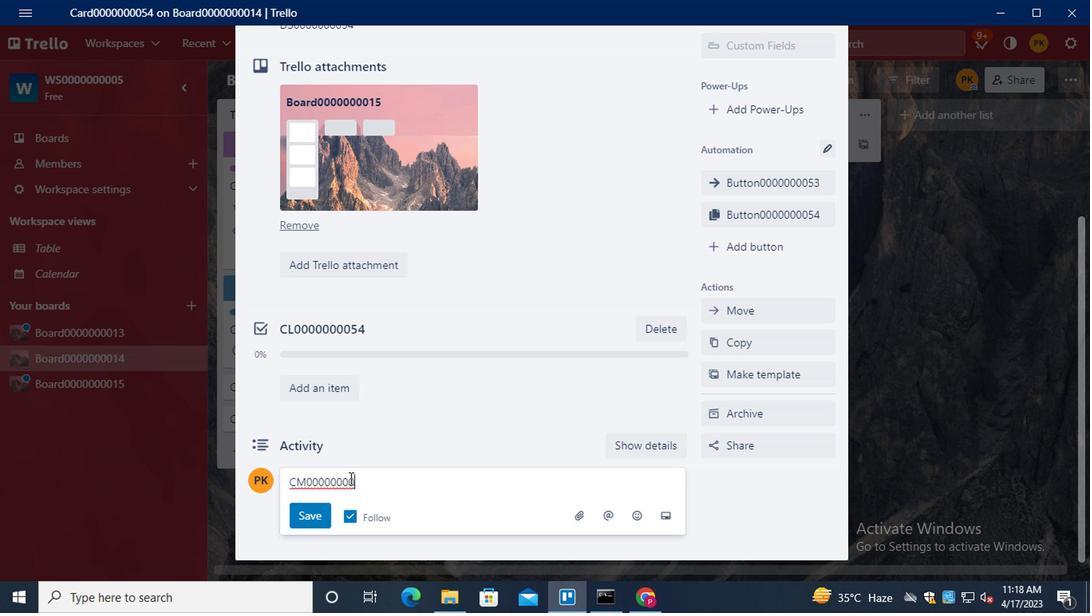 
Action: Mouse moved to (319, 521)
Screenshot: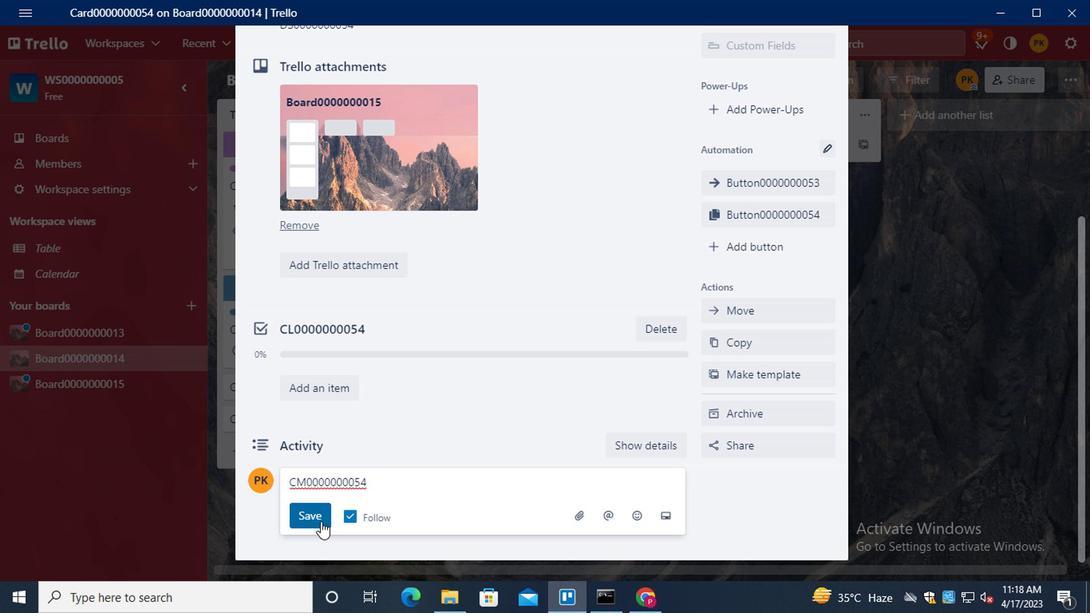 
Action: Mouse pressed left at (319, 521)
Screenshot: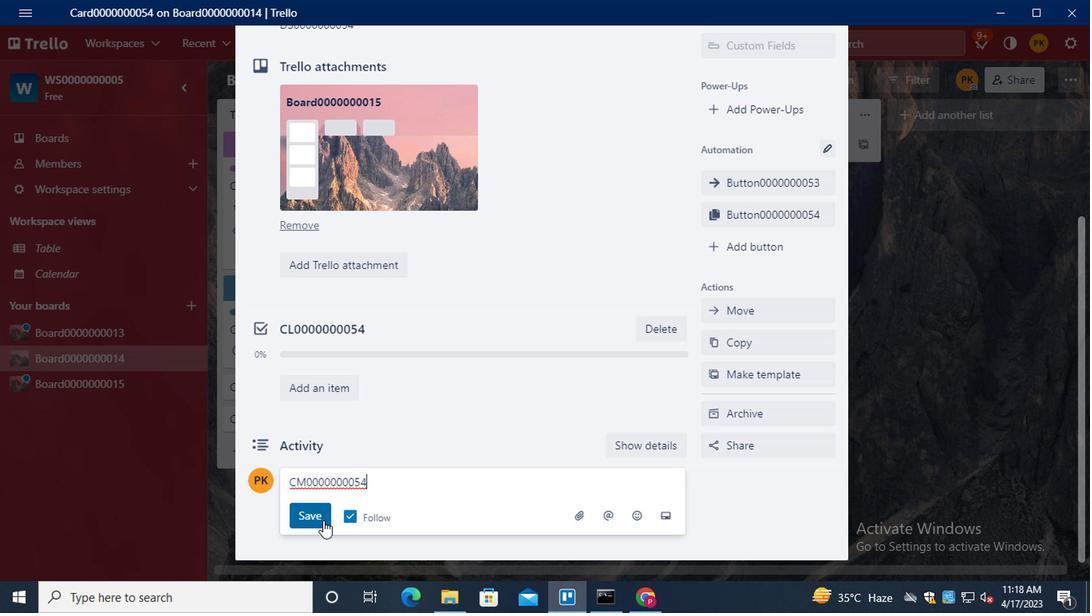 
Action: Mouse moved to (358, 444)
Screenshot: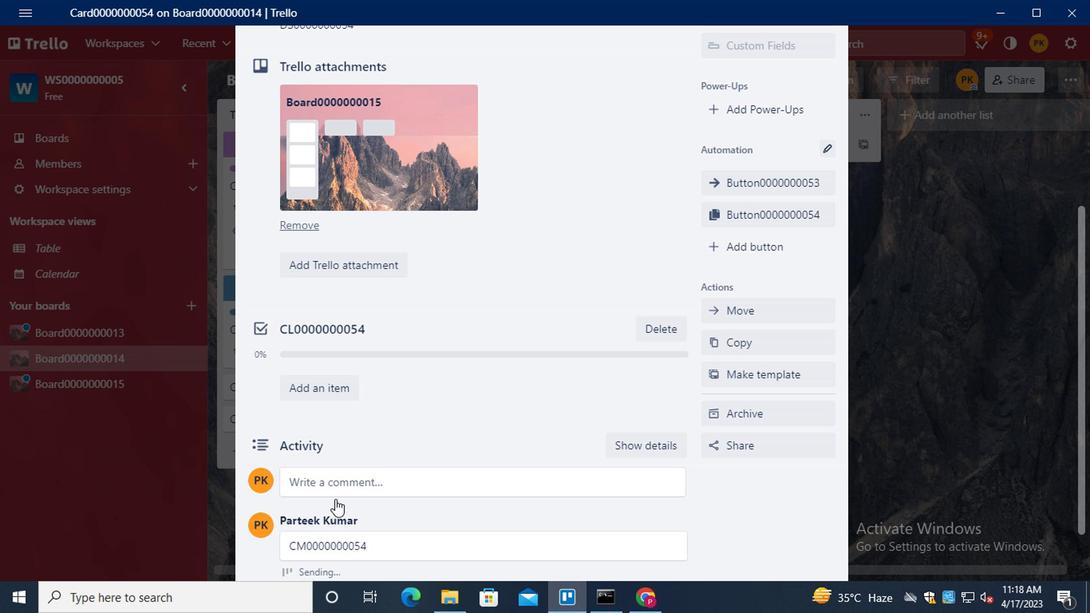 
Action: Mouse scrolled (358, 444) with delta (0, 0)
Screenshot: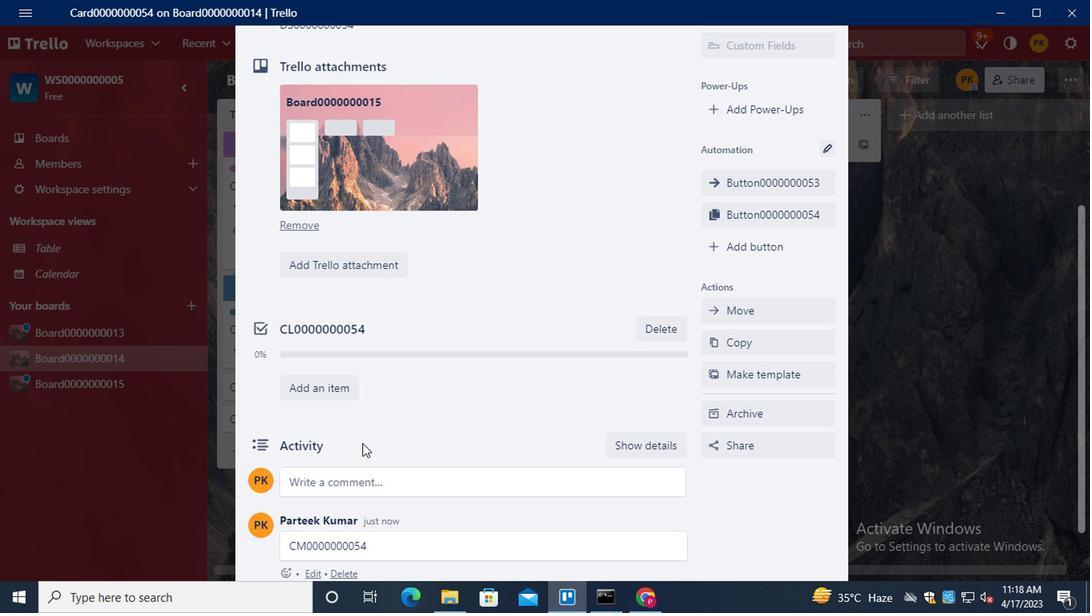
Action: Mouse scrolled (358, 444) with delta (0, 0)
Screenshot: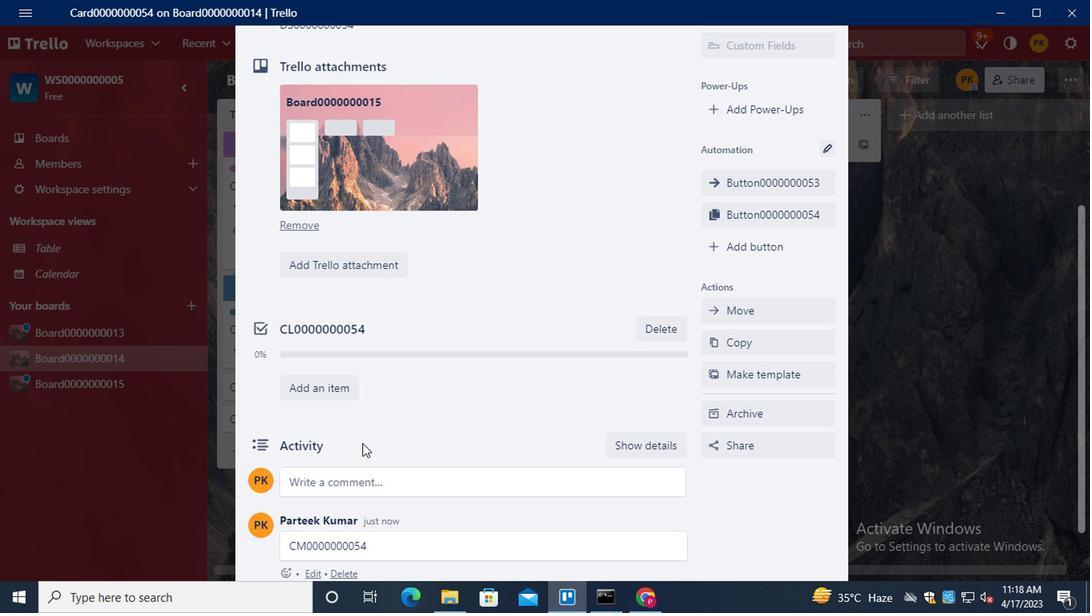 
Action: Mouse scrolled (358, 444) with delta (0, 0)
Screenshot: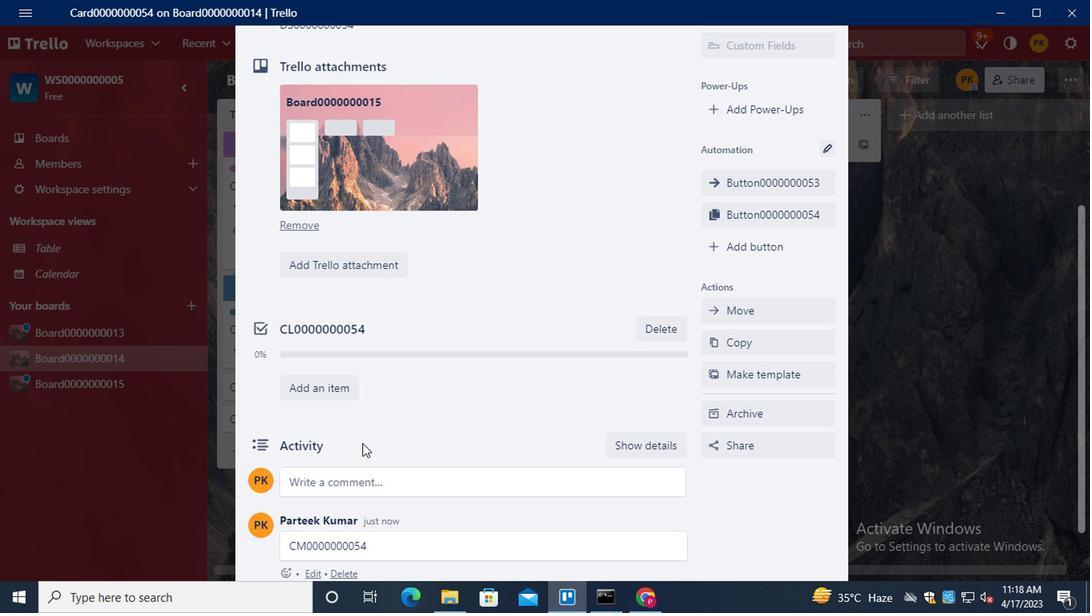 
Action: Mouse scrolled (358, 444) with delta (0, 0)
Screenshot: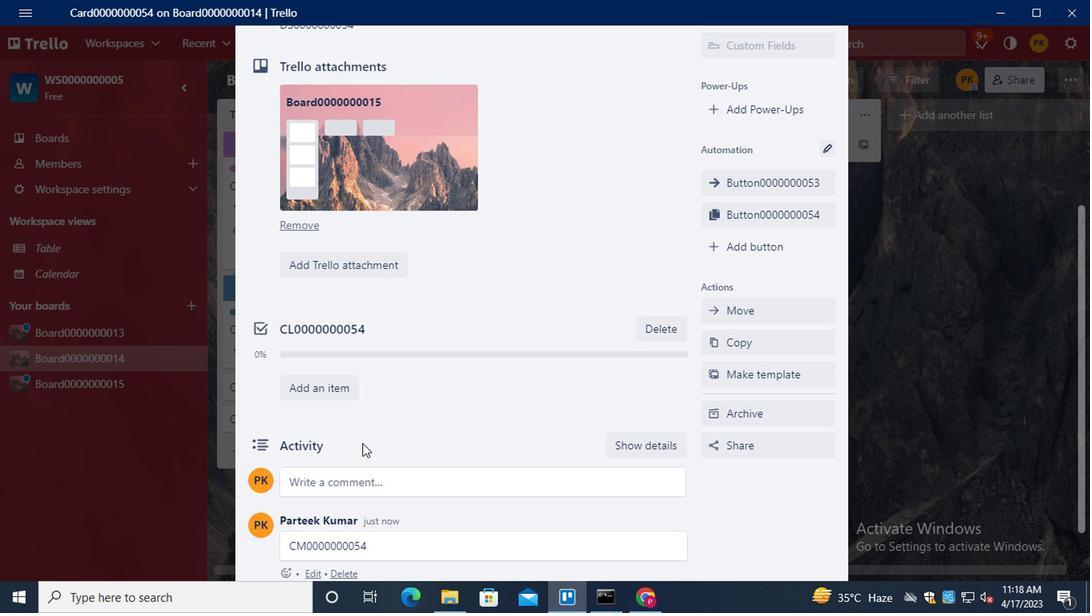 
Action: Mouse scrolled (358, 444) with delta (0, 0)
Screenshot: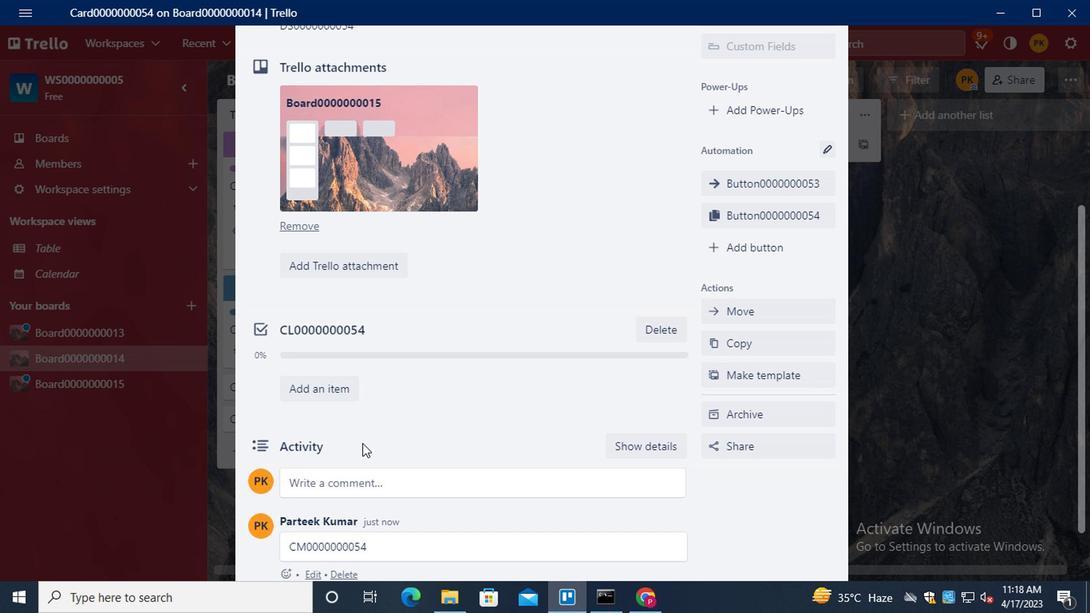 
Action: Mouse moved to (358, 443)
Screenshot: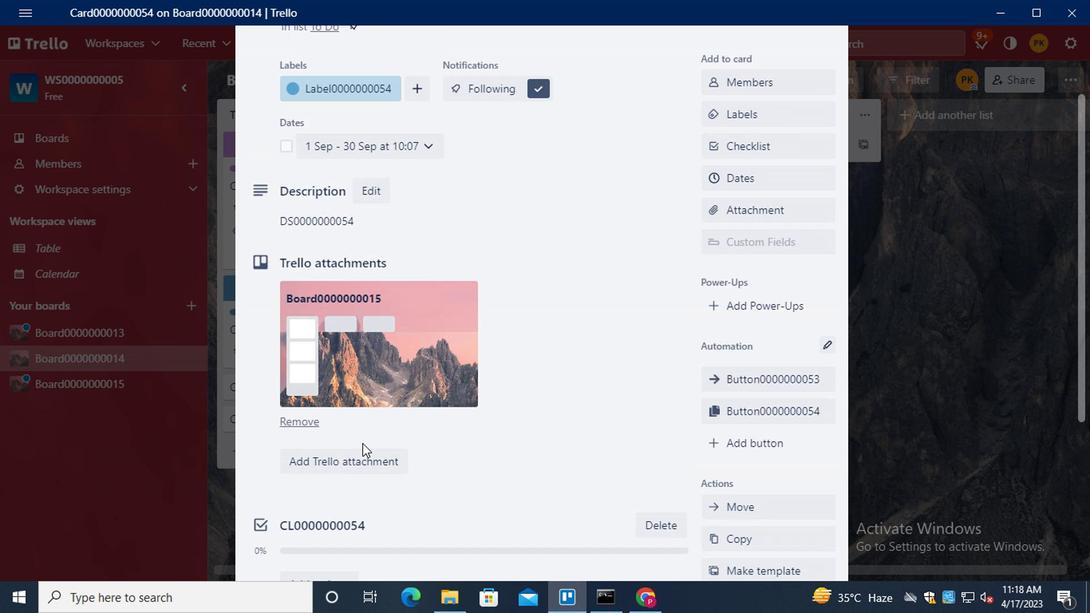 
